 Task: Look for space in Samal, Philippines from 22nd June, 2023 to 30th June, 2023 for 2 adults in price range Rs.7000 to Rs.15000. Place can be entire place with 1 bedroom having 1 bed and 1 bathroom. Property type can be house, flat, guest house, hotel. Booking option can be shelf check-in. Required host language is English.
Action: Mouse moved to (426, 83)
Screenshot: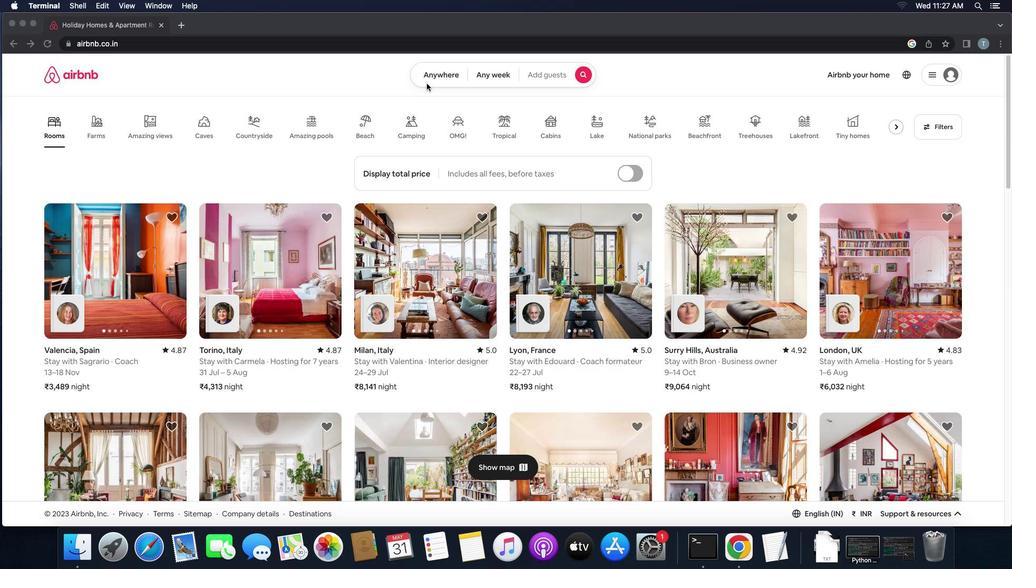 
Action: Mouse pressed left at (426, 83)
Screenshot: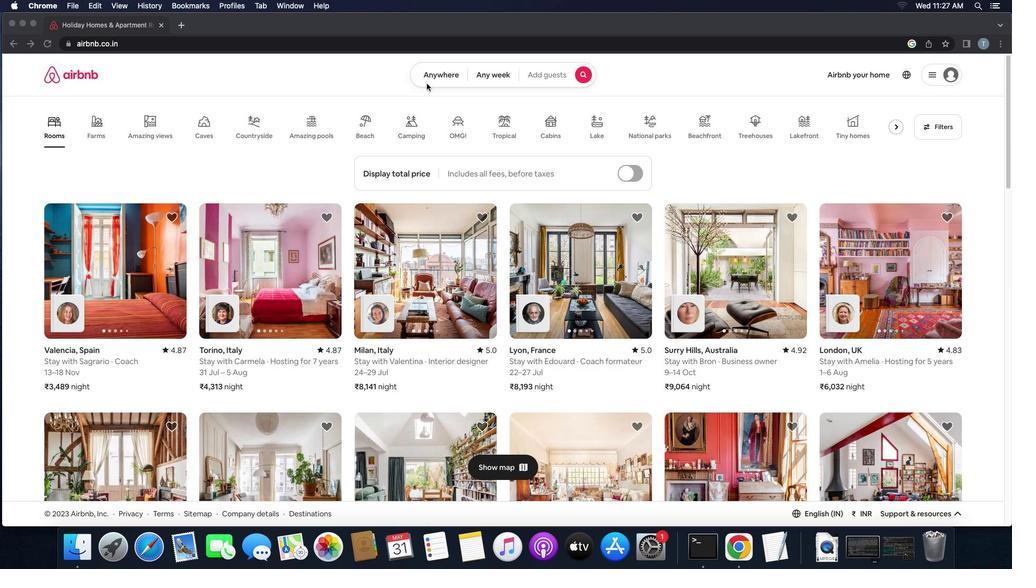 
Action: Mouse pressed left at (426, 83)
Screenshot: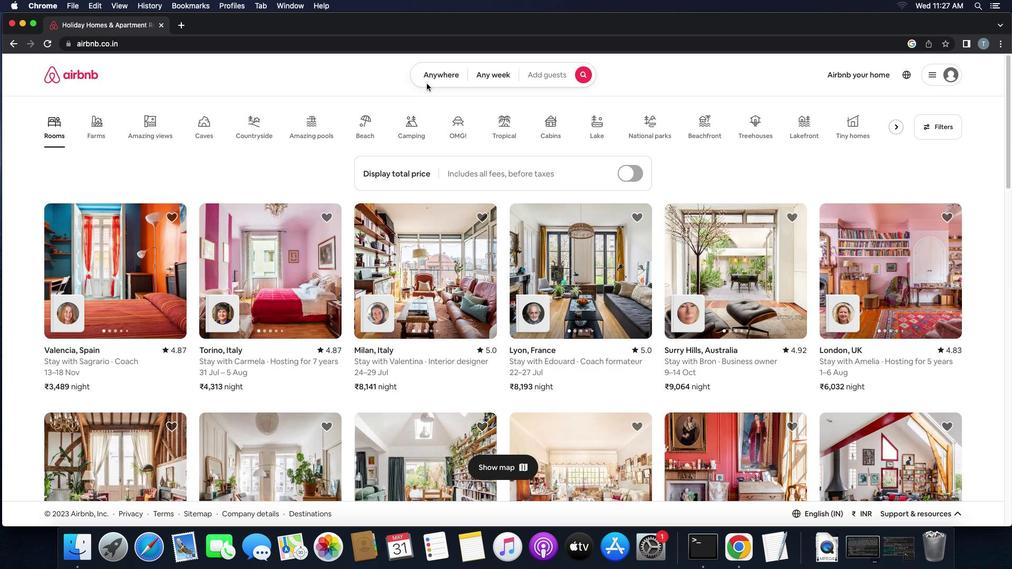 
Action: Mouse moved to (365, 122)
Screenshot: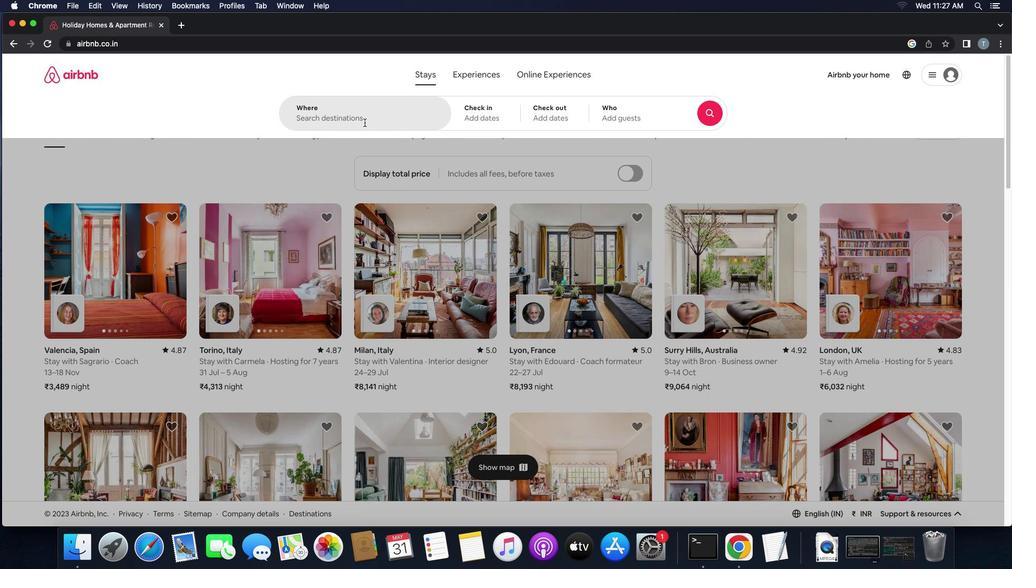 
Action: Mouse pressed left at (365, 122)
Screenshot: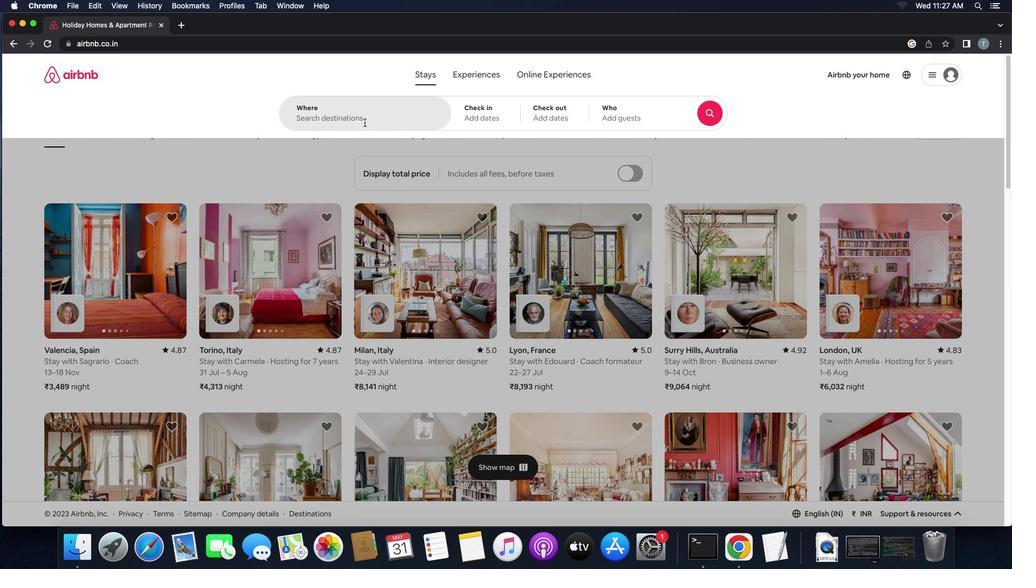 
Action: Key pressed Key.shift's''a''m''a''l'','Key.space'p''h''i''l''i''p''p''i''n''e''s'Key.enter
Screenshot: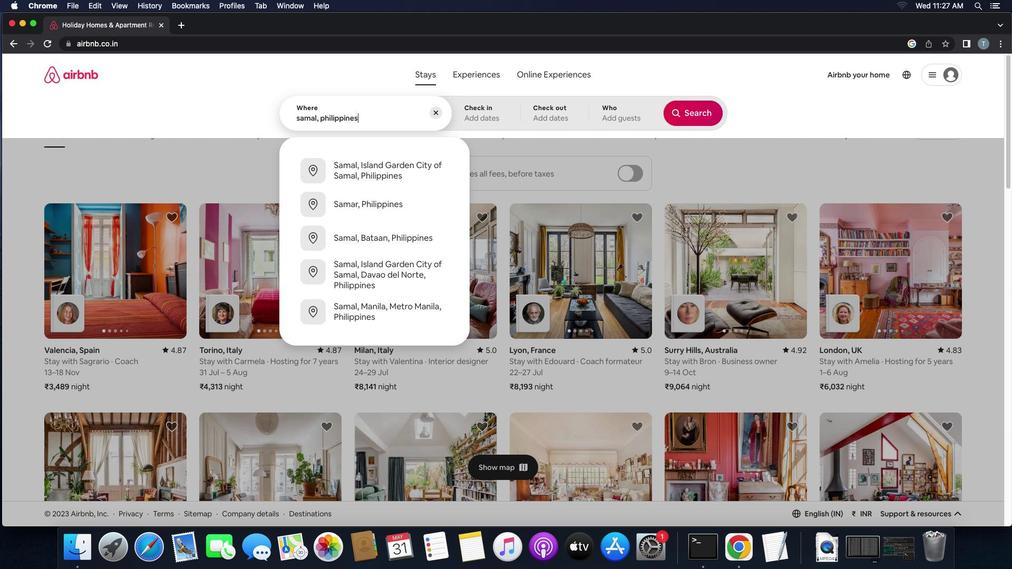 
Action: Mouse moved to (624, 319)
Screenshot: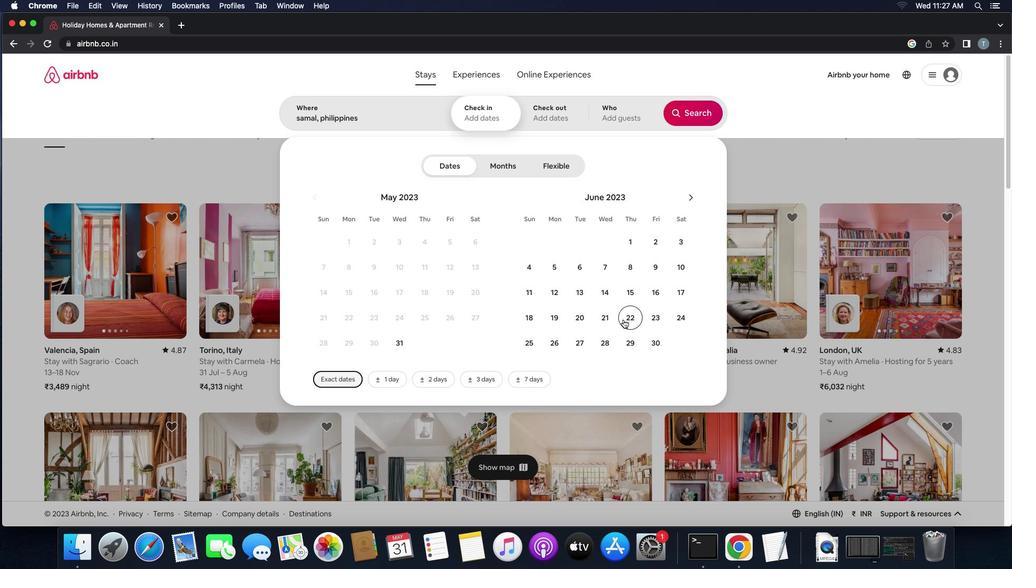 
Action: Mouse pressed left at (624, 319)
Screenshot: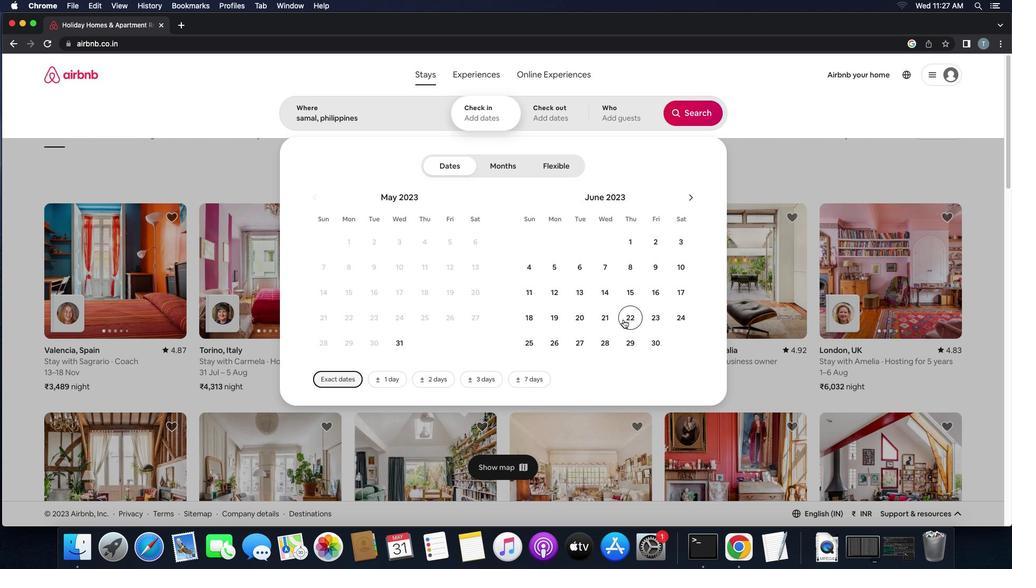 
Action: Mouse moved to (659, 346)
Screenshot: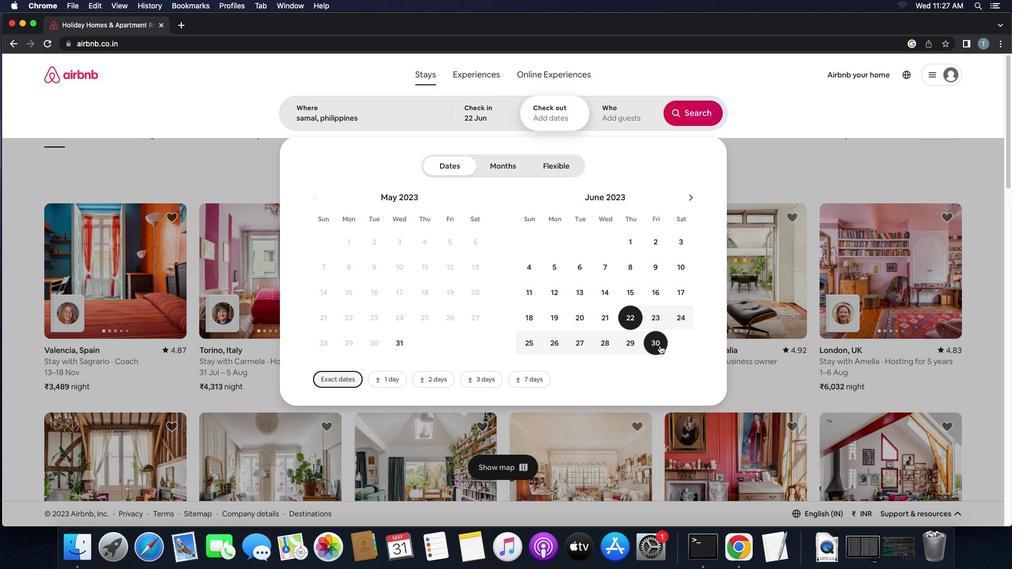 
Action: Mouse pressed left at (659, 346)
Screenshot: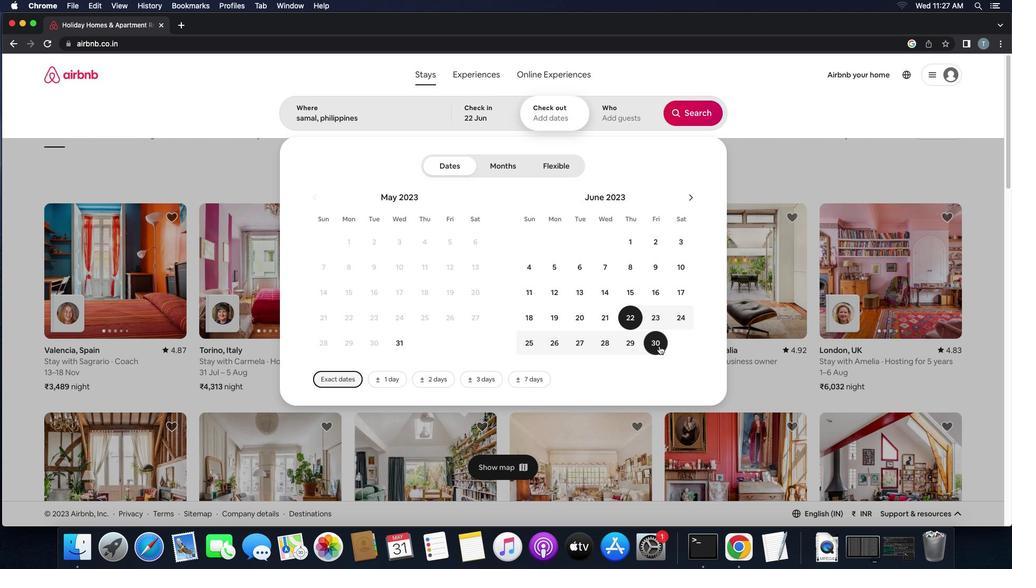 
Action: Mouse moved to (609, 104)
Screenshot: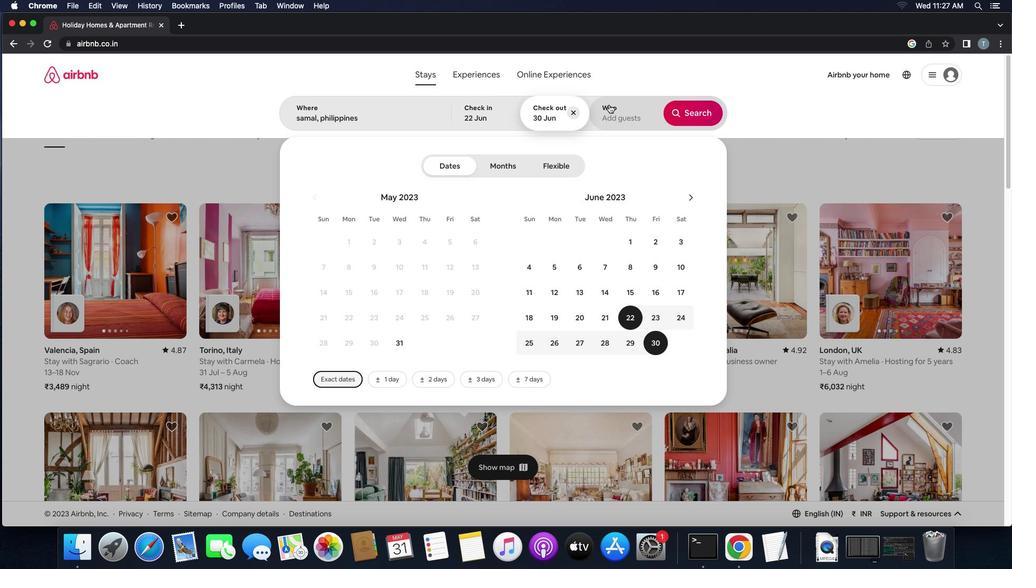 
Action: Mouse pressed left at (609, 104)
Screenshot: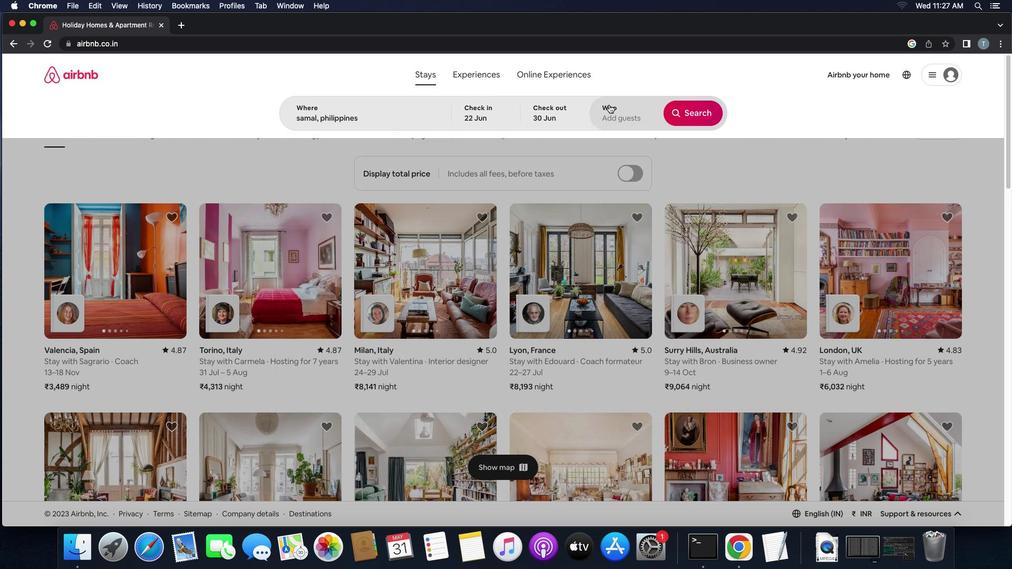 
Action: Mouse moved to (699, 174)
Screenshot: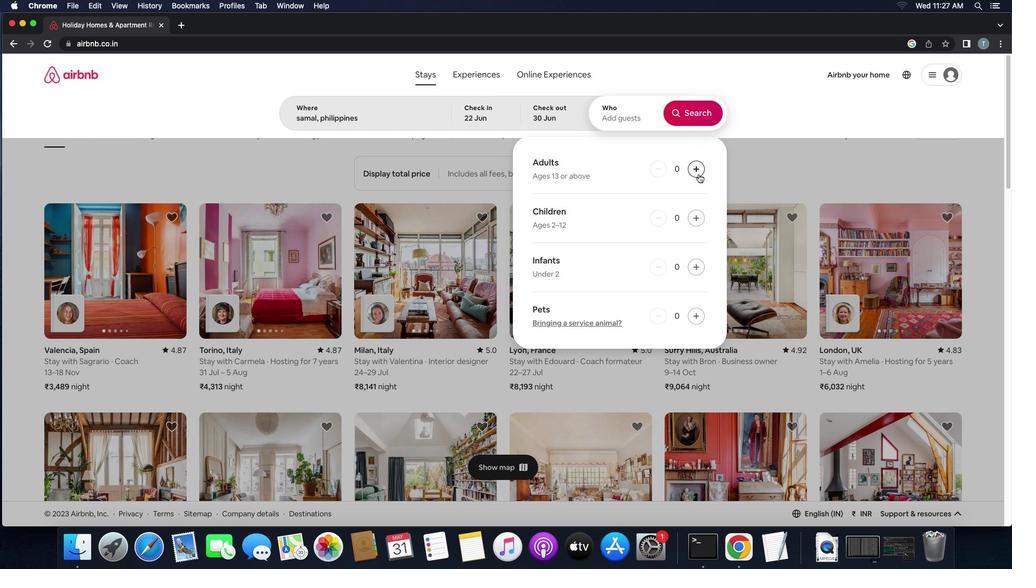
Action: Mouse pressed left at (699, 174)
Screenshot: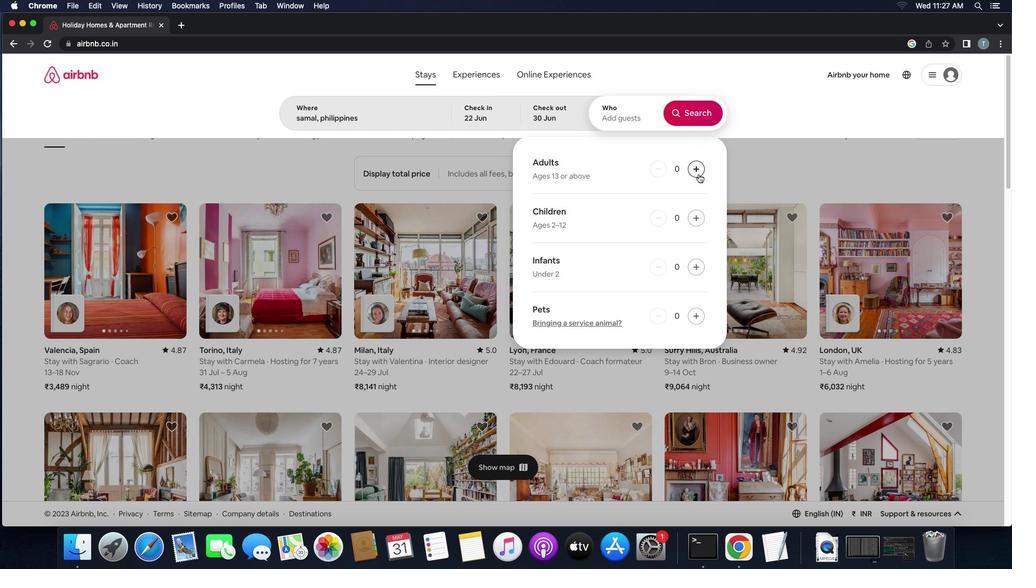 
Action: Mouse pressed left at (699, 174)
Screenshot: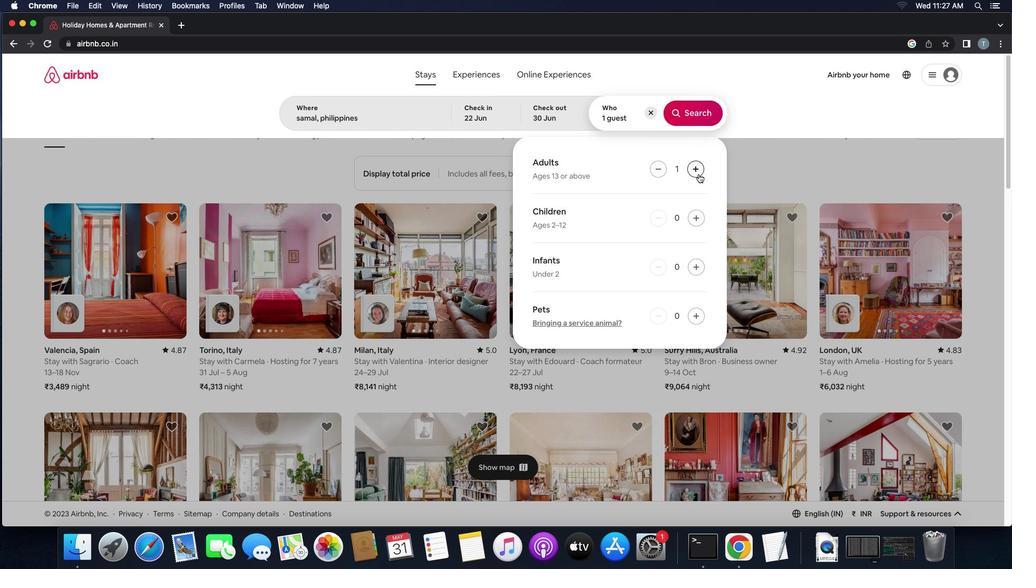 
Action: Mouse moved to (702, 122)
Screenshot: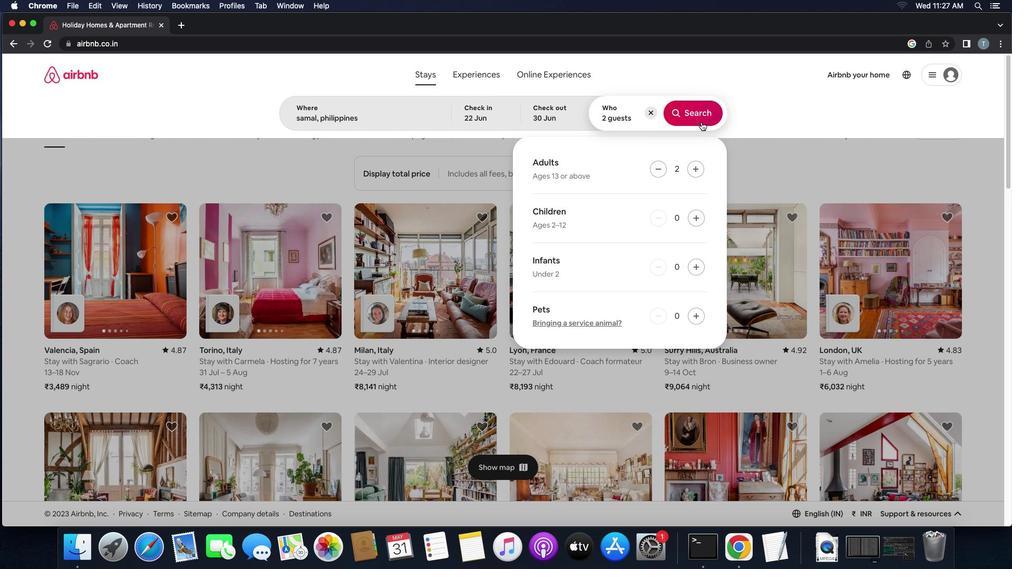 
Action: Mouse pressed left at (702, 122)
Screenshot: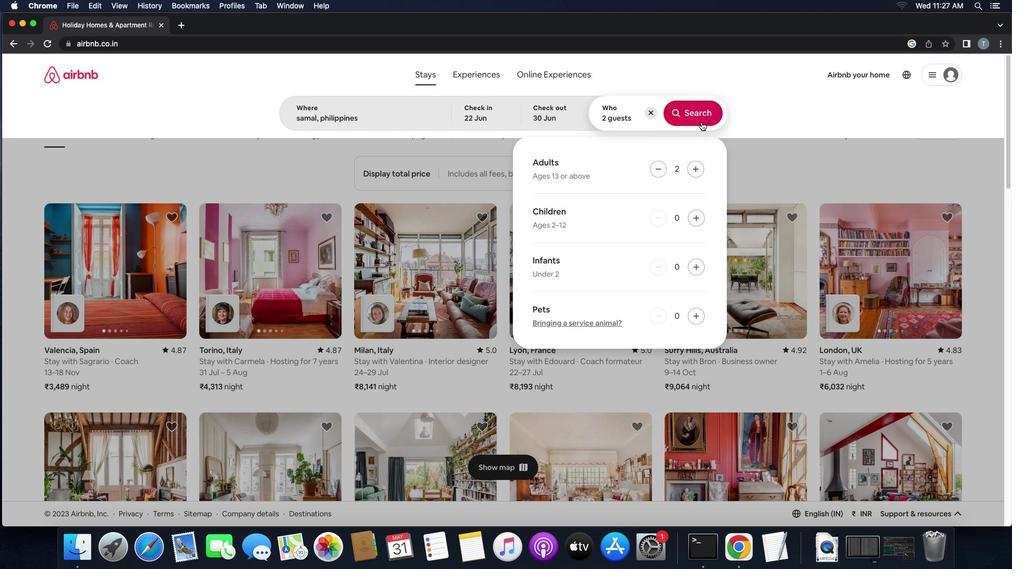 
Action: Mouse moved to (956, 124)
Screenshot: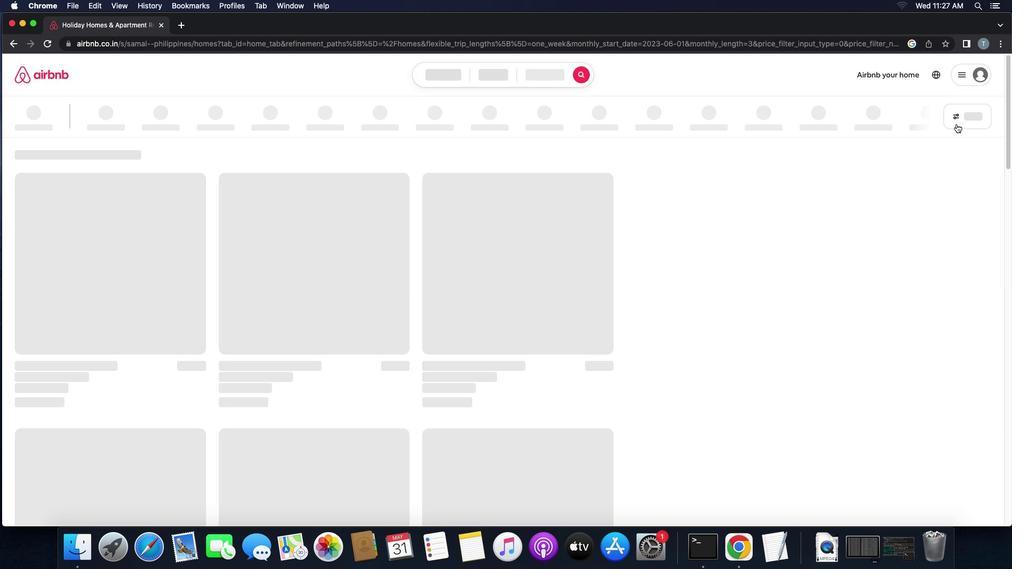 
Action: Mouse pressed left at (956, 124)
Screenshot: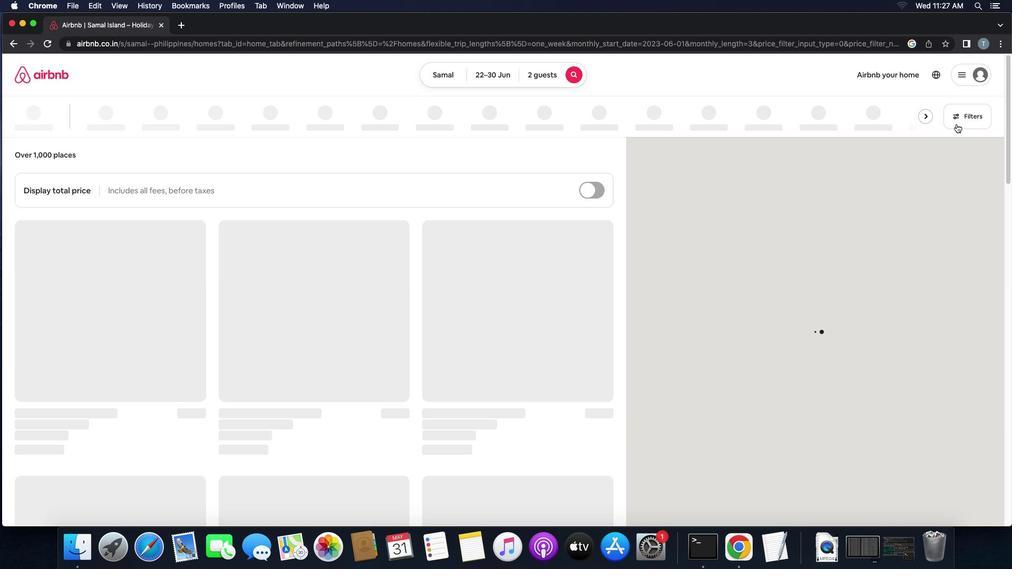 
Action: Mouse moved to (420, 252)
Screenshot: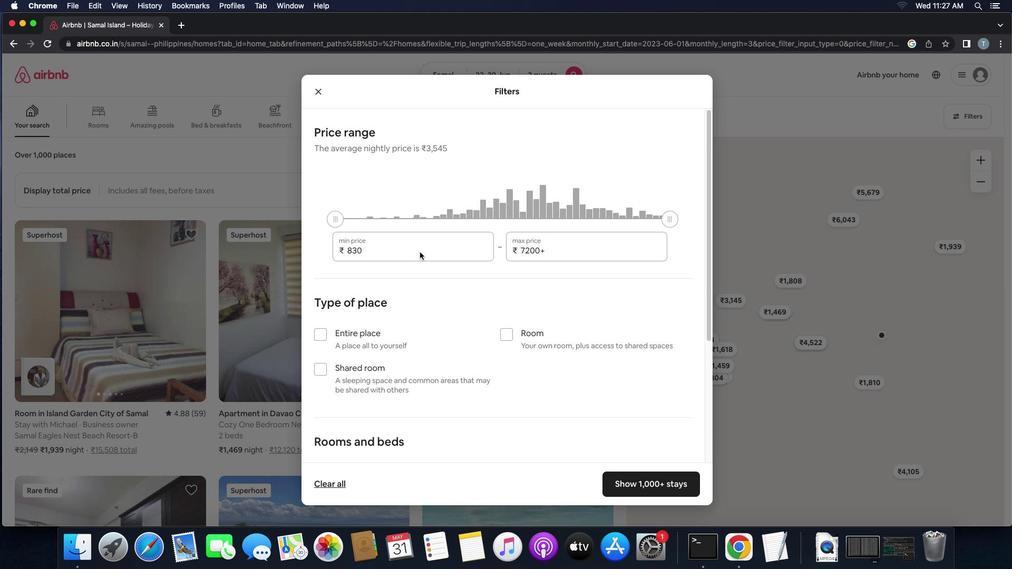 
Action: Mouse pressed left at (420, 252)
Screenshot: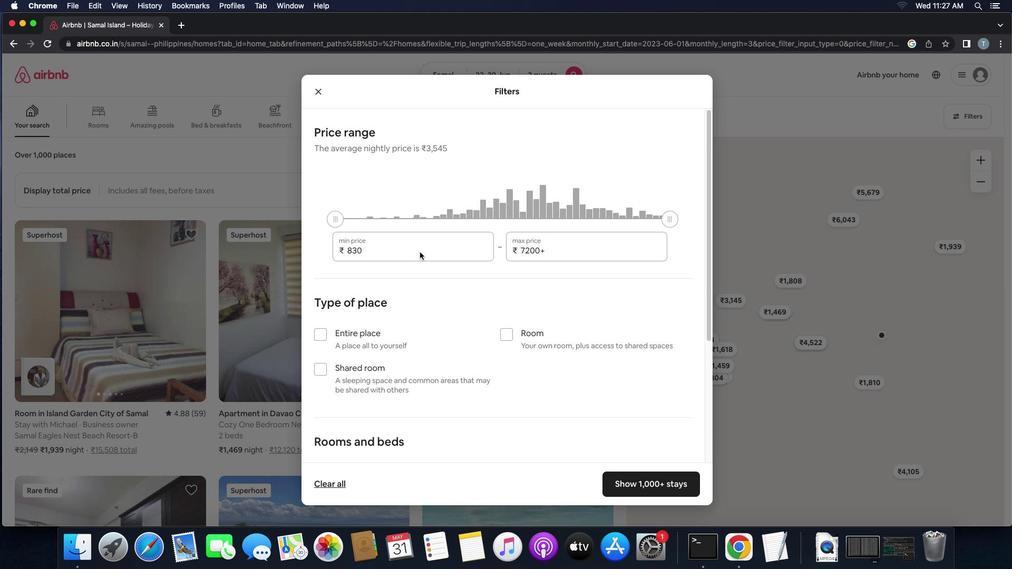 
Action: Mouse moved to (419, 252)
Screenshot: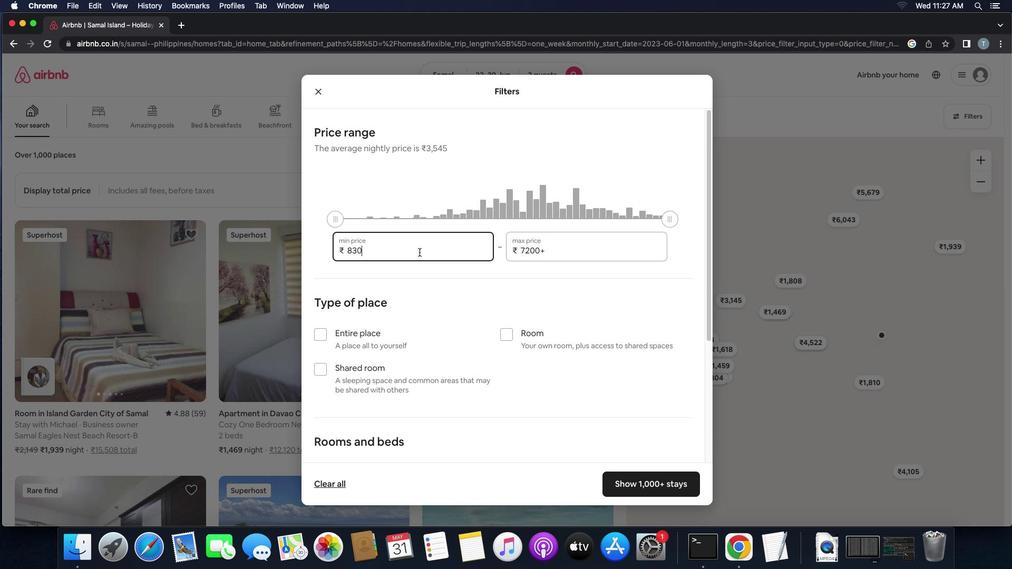 
Action: Key pressed Key.backspaceKey.backspaceKey.backspaceKey.backspace'7''0''0''0'
Screenshot: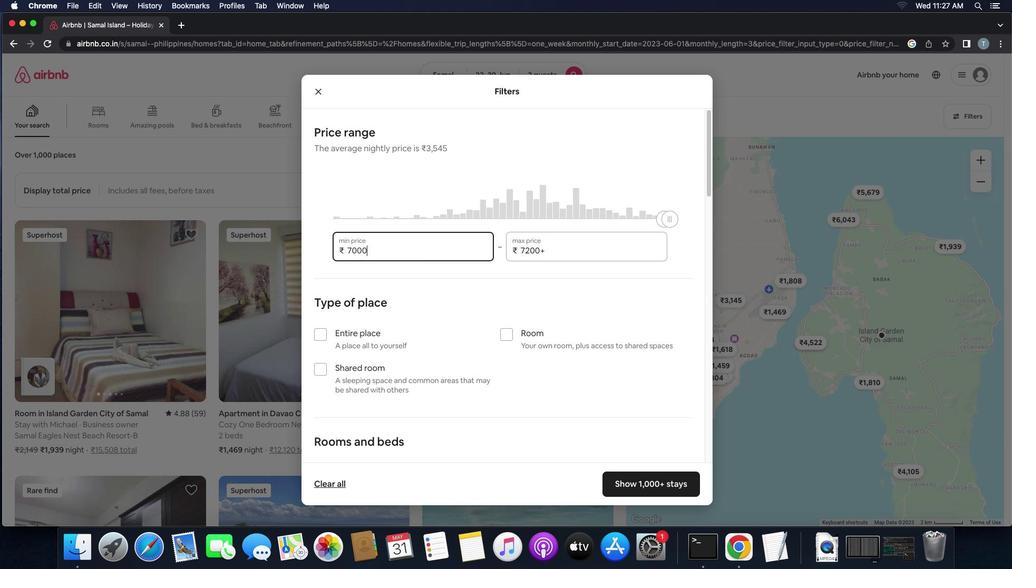 
Action: Mouse moved to (575, 250)
Screenshot: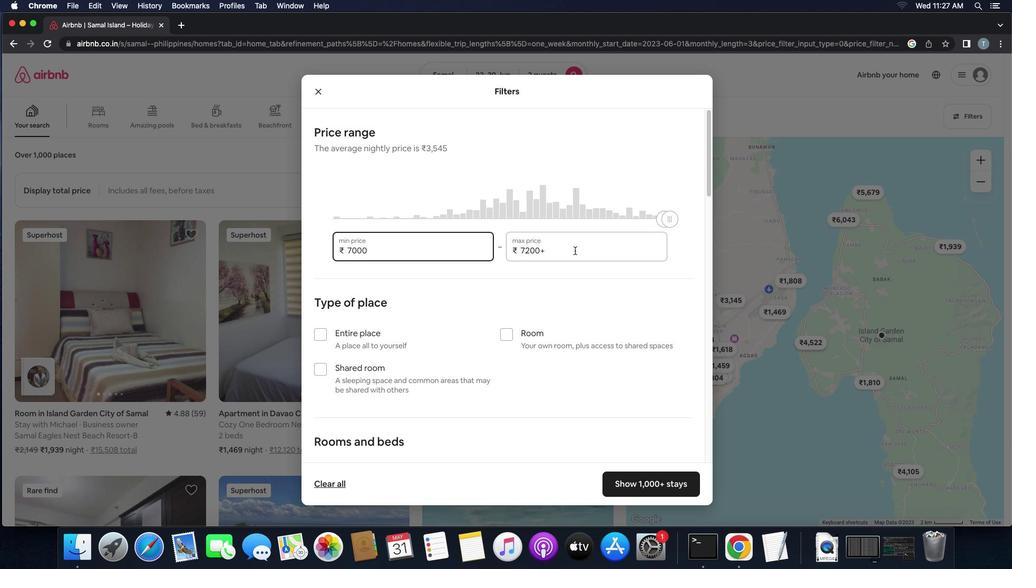
Action: Mouse pressed left at (575, 250)
Screenshot: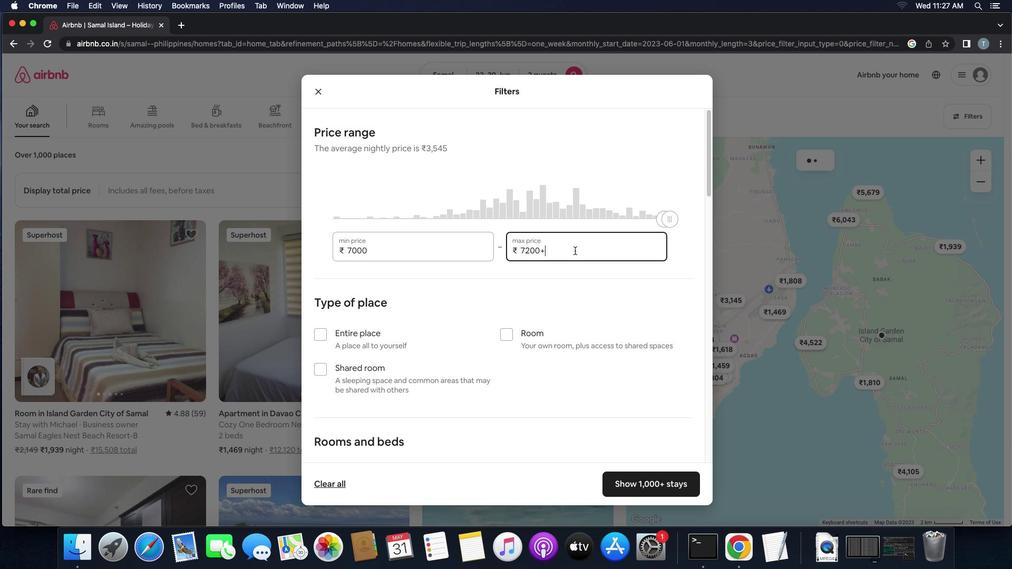 
Action: Key pressed Key.backspaceKey.backspaceKey.backspaceKey.backspaceKey.backspace'1''5''0''0''0'
Screenshot: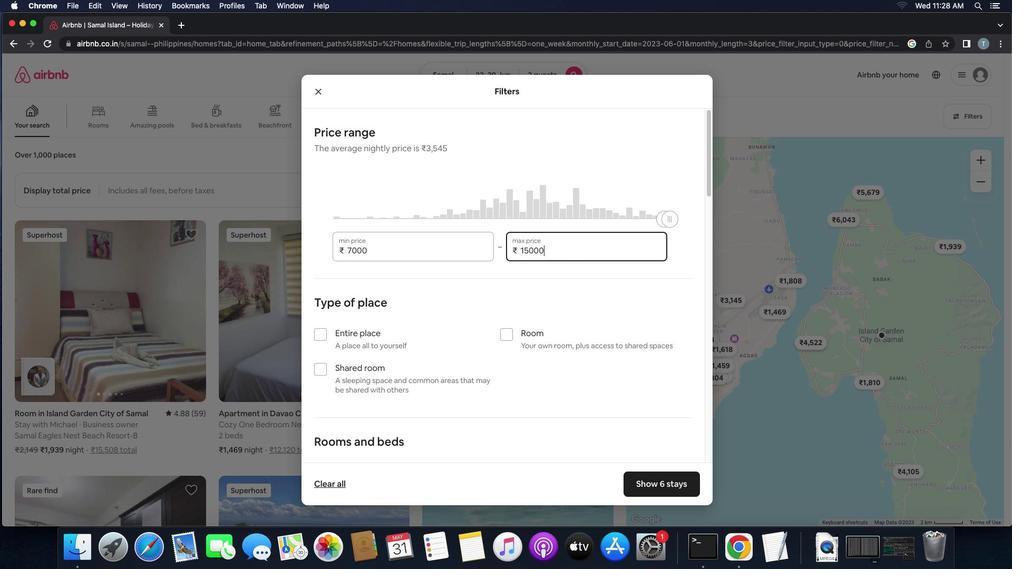 
Action: Mouse moved to (322, 334)
Screenshot: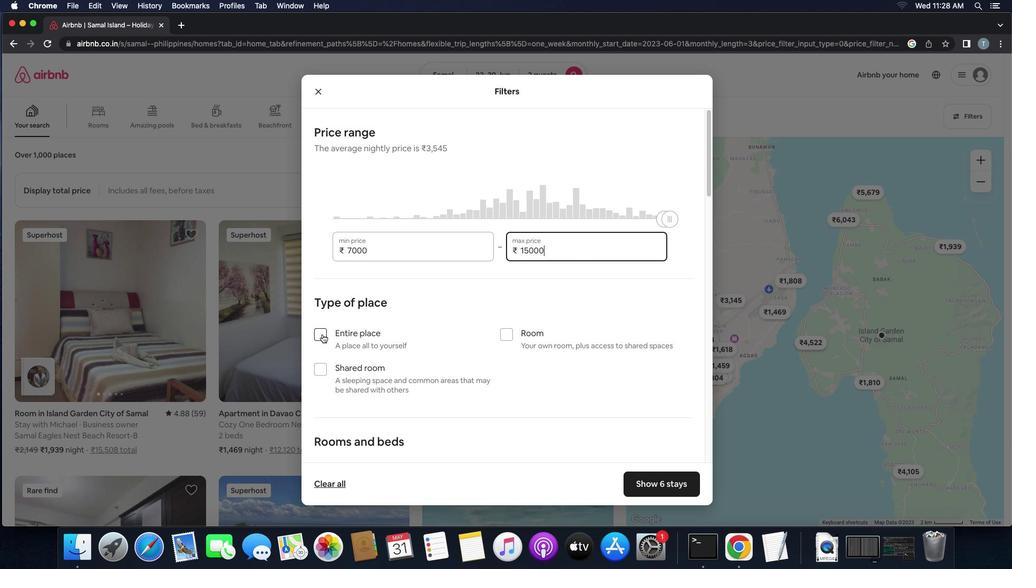 
Action: Mouse pressed left at (322, 334)
Screenshot: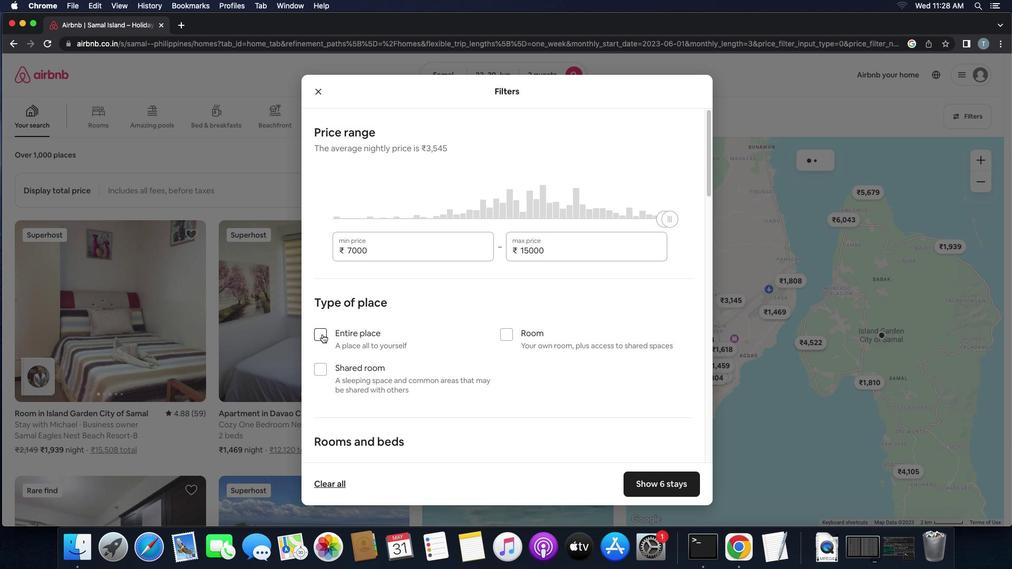 
Action: Mouse moved to (355, 374)
Screenshot: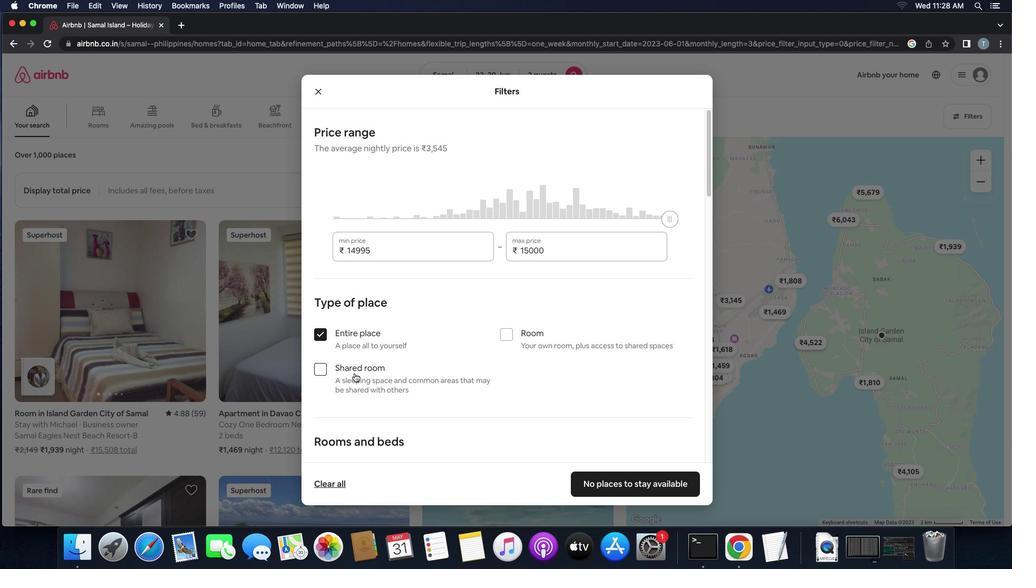 
Action: Mouse scrolled (355, 374) with delta (0, 0)
Screenshot: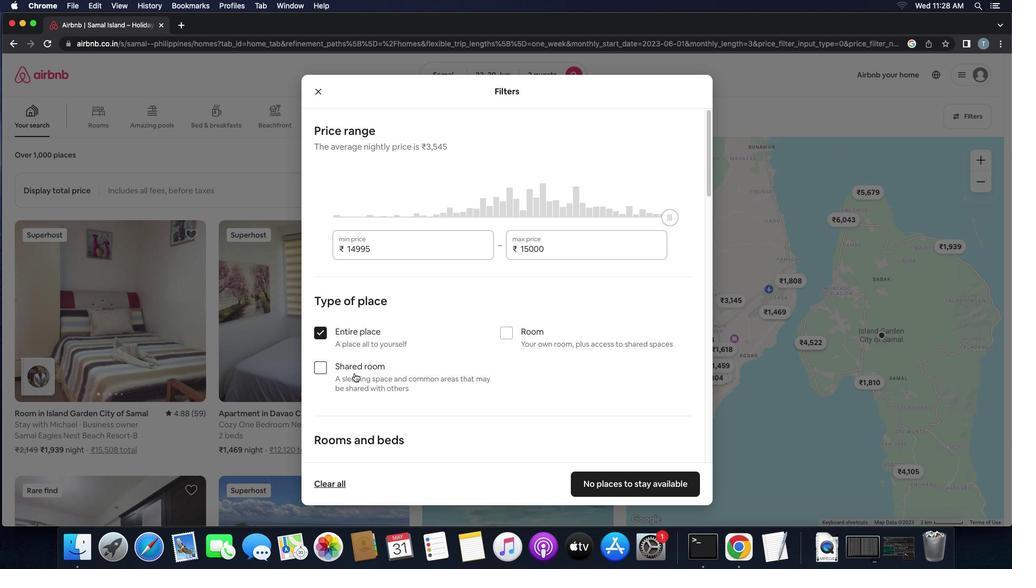 
Action: Mouse scrolled (355, 374) with delta (0, 0)
Screenshot: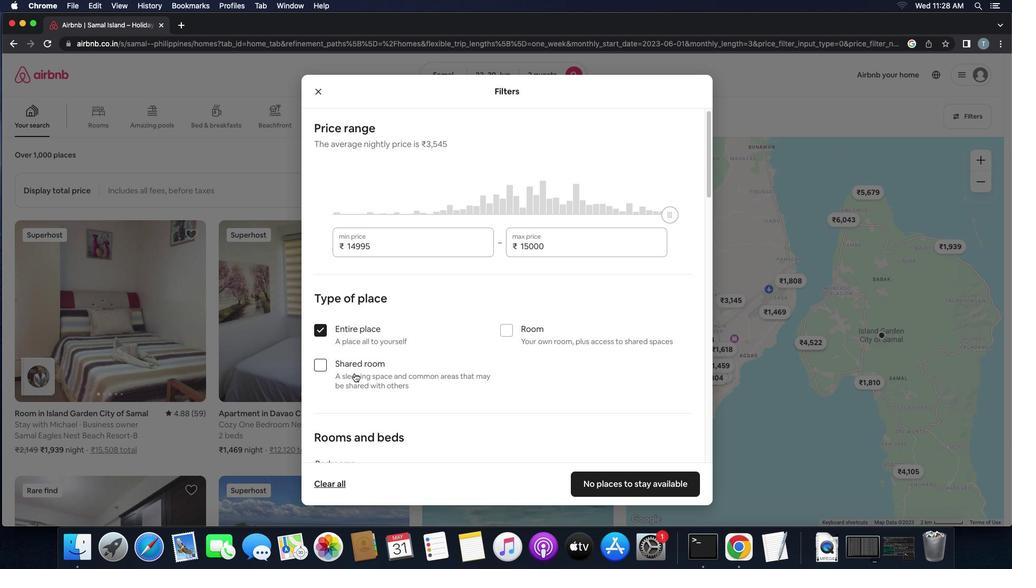 
Action: Mouse scrolled (355, 374) with delta (0, 0)
Screenshot: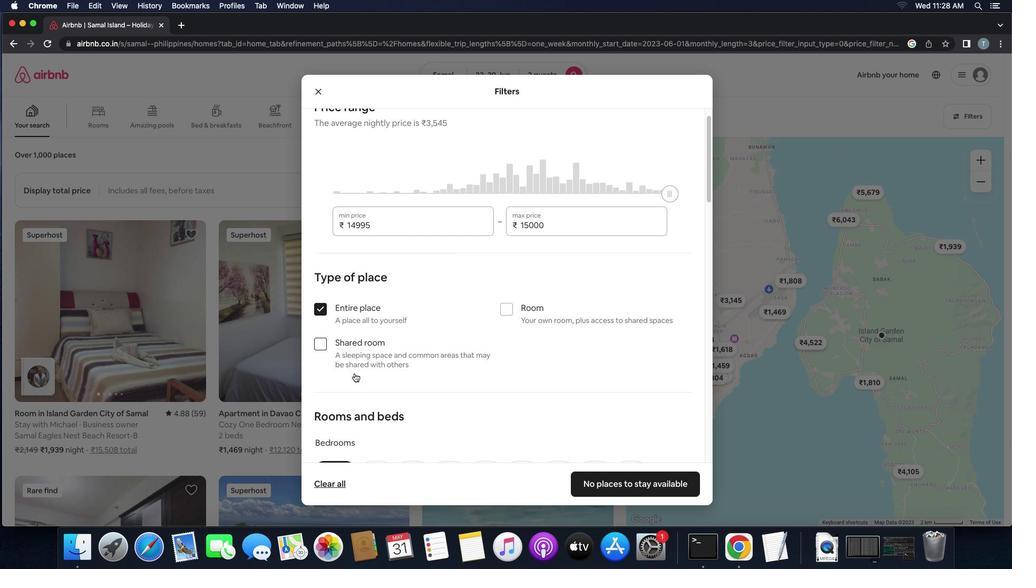 
Action: Mouse scrolled (355, 374) with delta (0, 0)
Screenshot: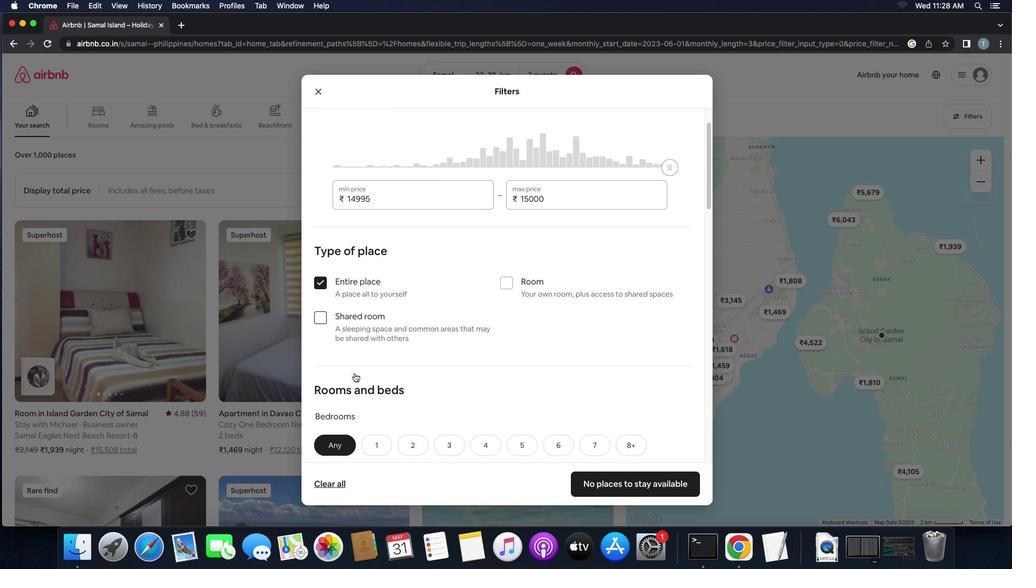 
Action: Mouse scrolled (355, 374) with delta (0, 0)
Screenshot: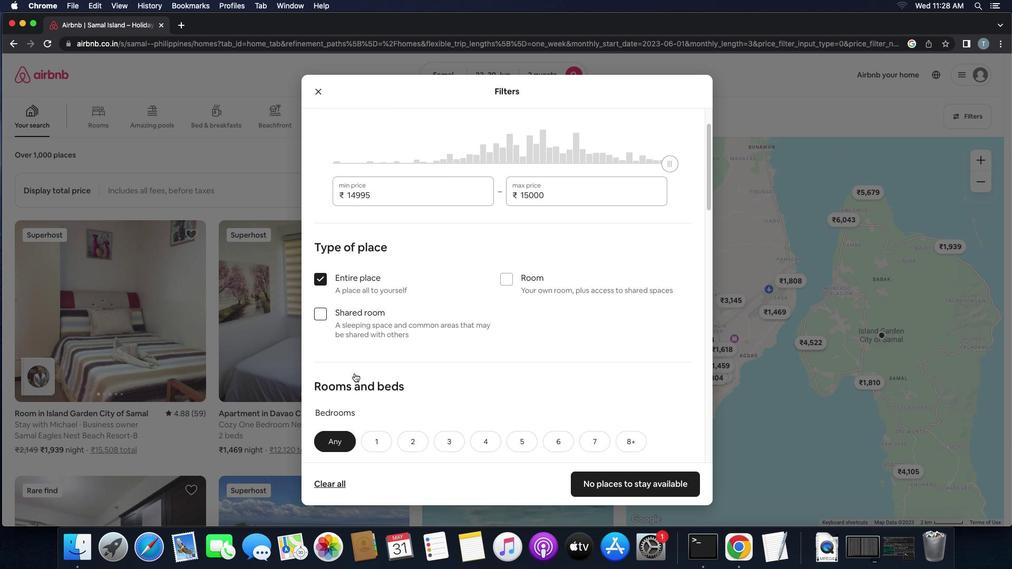 
Action: Mouse scrolled (355, 374) with delta (0, -1)
Screenshot: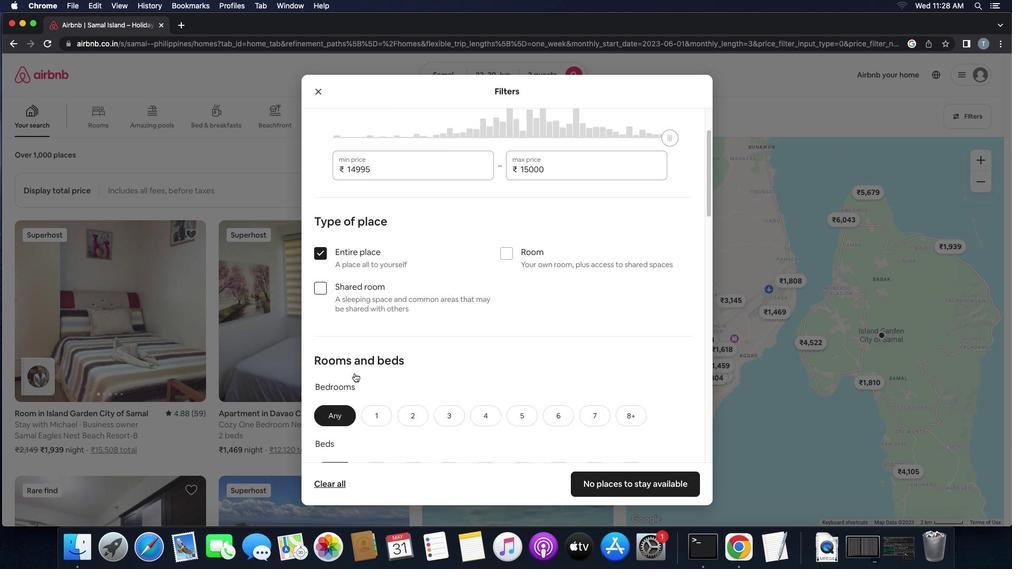 
Action: Mouse scrolled (355, 374) with delta (0, 0)
Screenshot: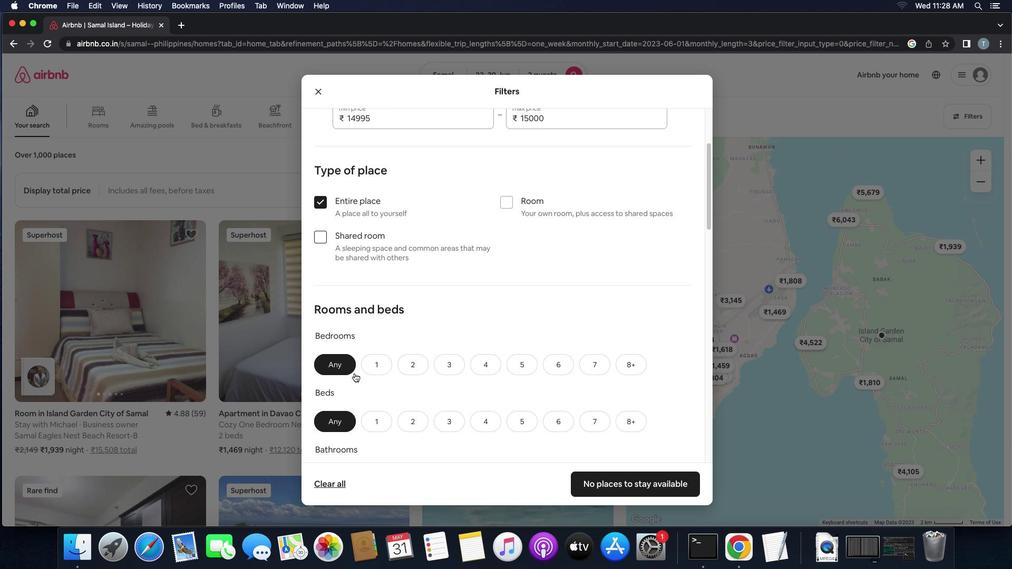 
Action: Mouse scrolled (355, 374) with delta (0, 0)
Screenshot: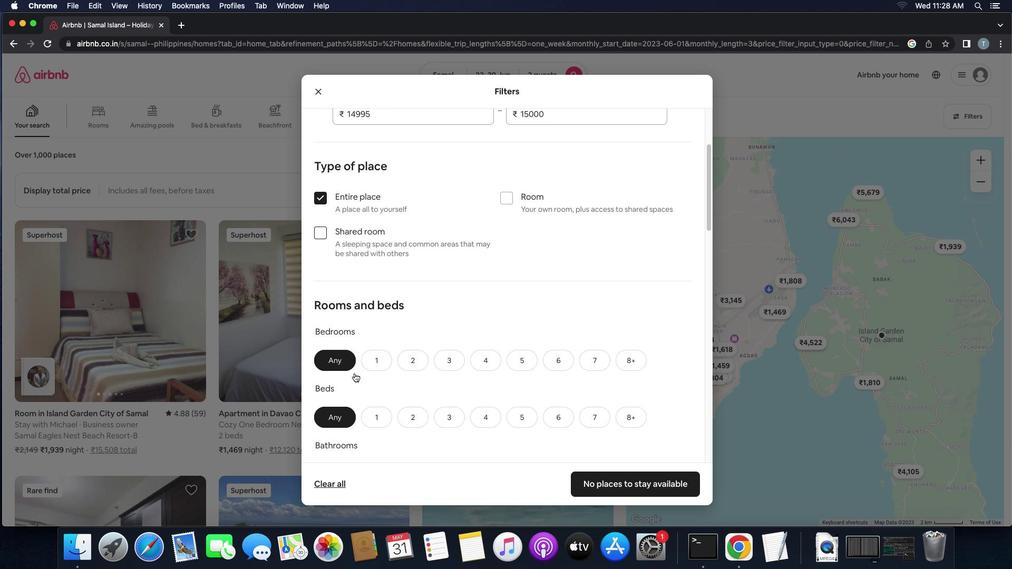 
Action: Mouse scrolled (355, 374) with delta (0, -1)
Screenshot: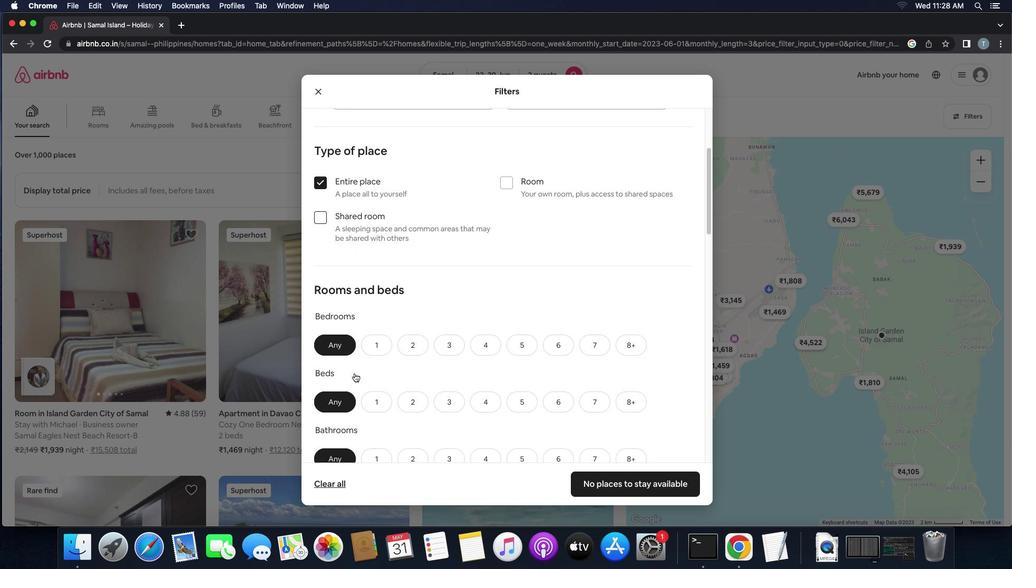 
Action: Mouse scrolled (355, 374) with delta (0, 0)
Screenshot: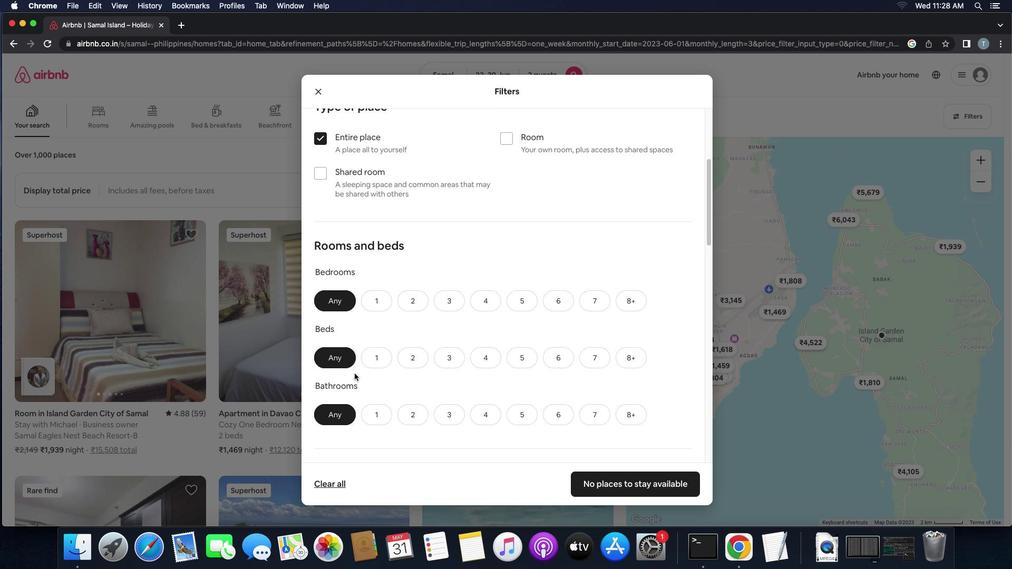 
Action: Mouse scrolled (355, 374) with delta (0, 0)
Screenshot: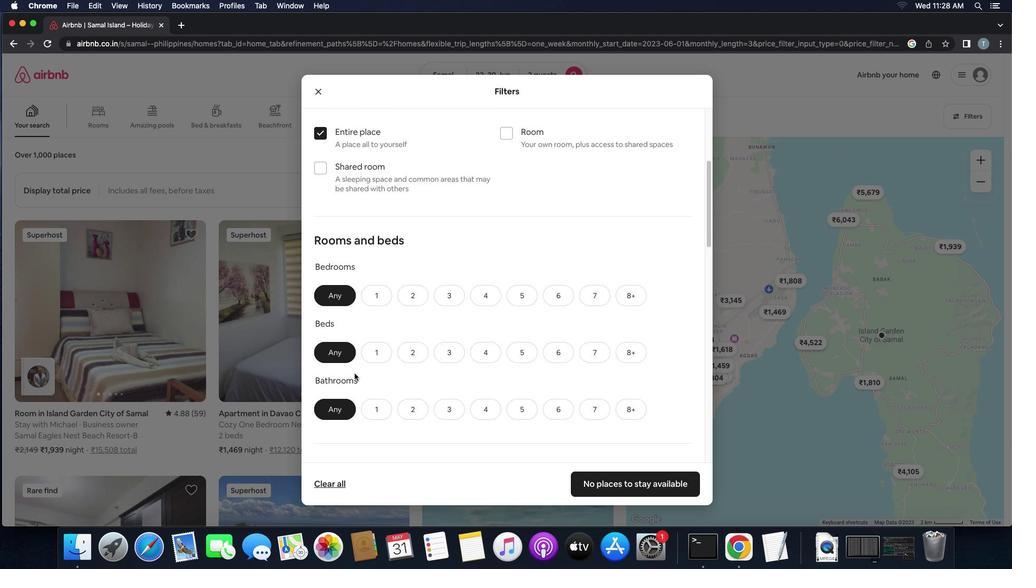
Action: Mouse scrolled (355, 374) with delta (0, -1)
Screenshot: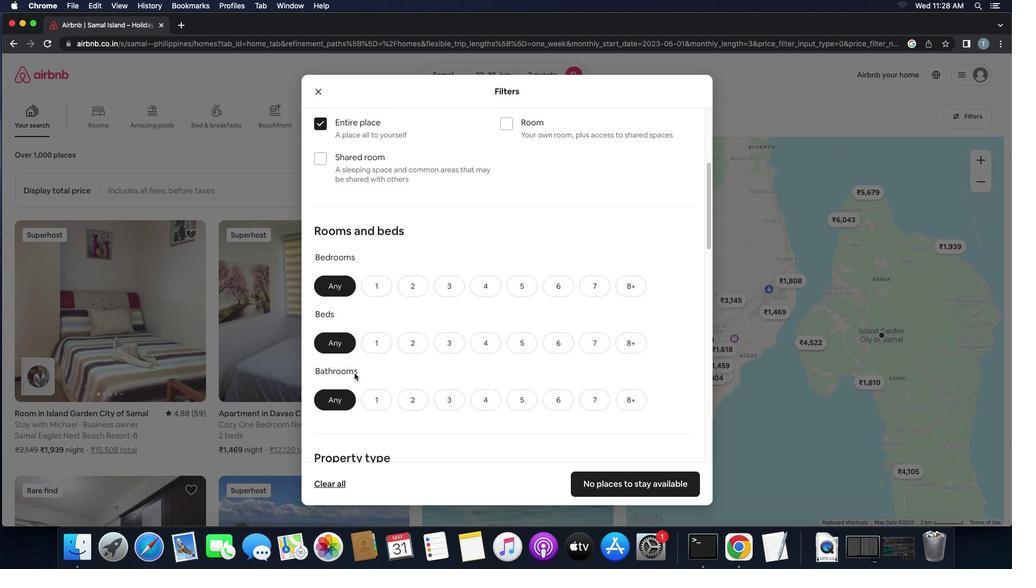 
Action: Mouse moved to (378, 232)
Screenshot: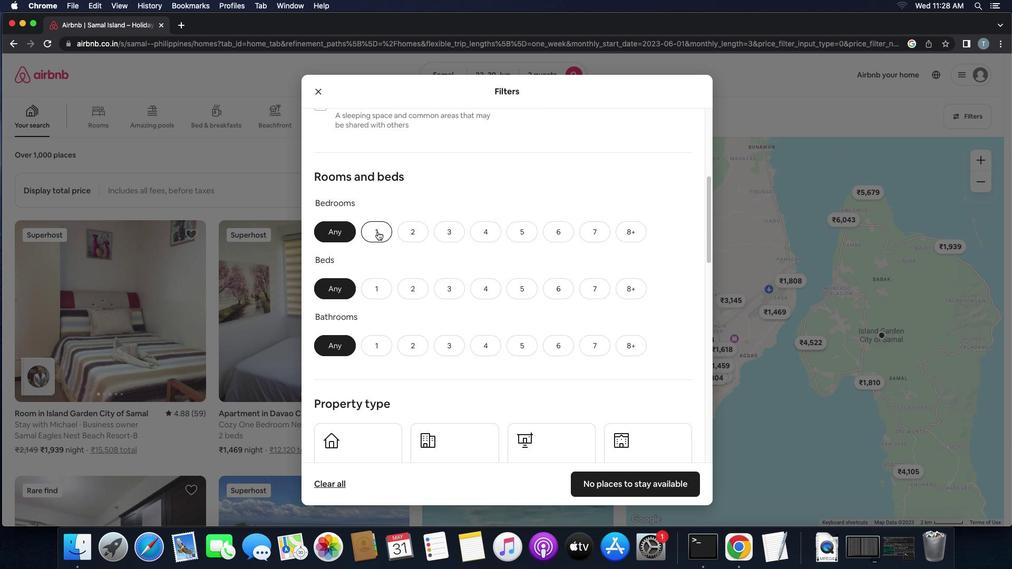 
Action: Mouse pressed left at (378, 232)
Screenshot: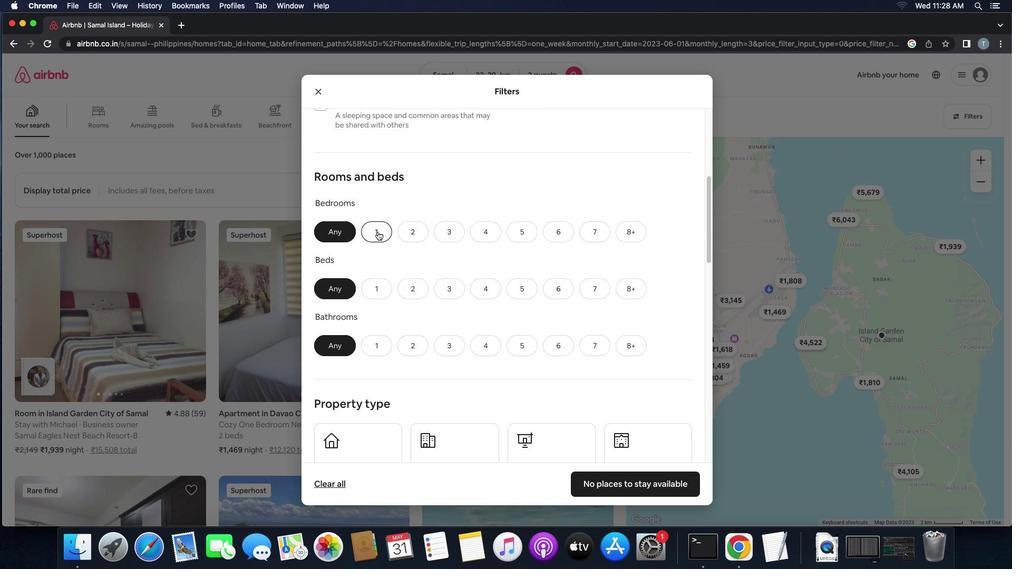 
Action: Mouse moved to (376, 297)
Screenshot: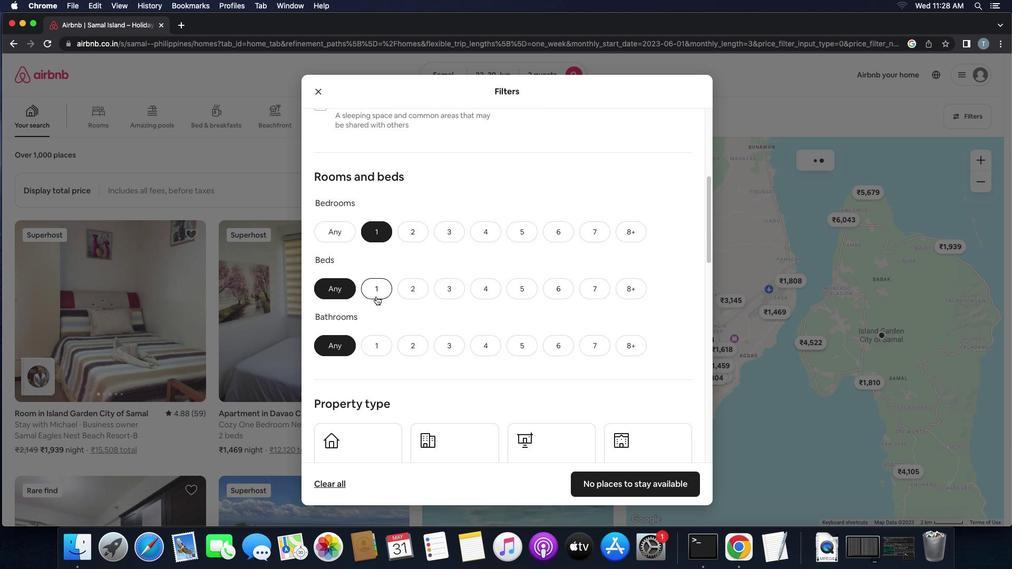 
Action: Mouse pressed left at (376, 297)
Screenshot: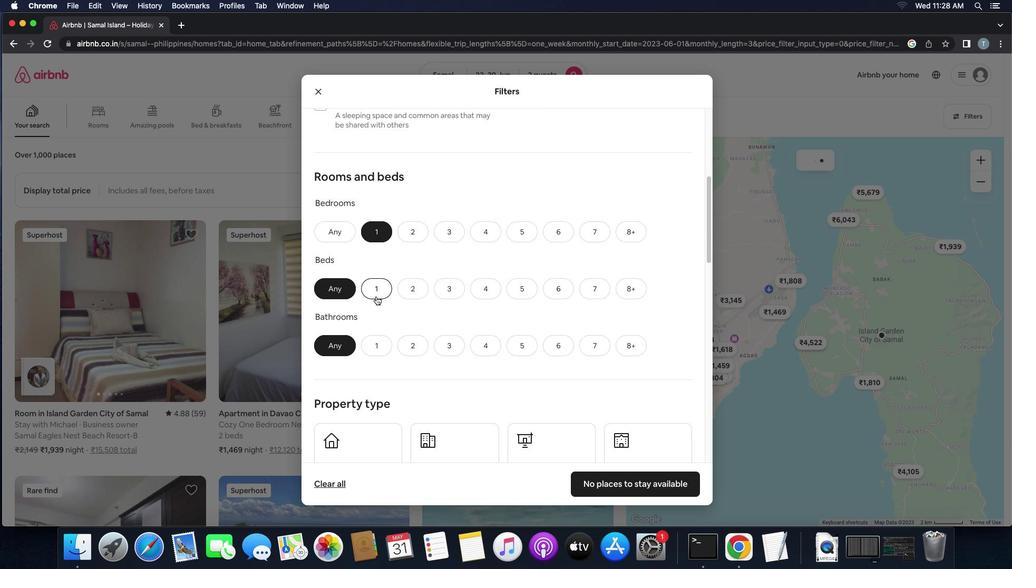 
Action: Mouse moved to (409, 343)
Screenshot: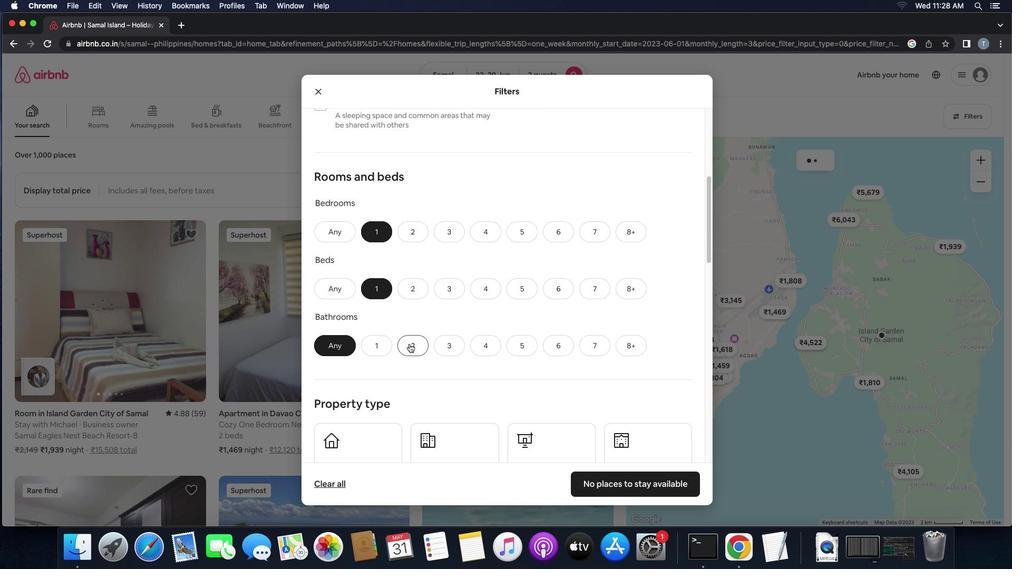 
Action: Mouse scrolled (409, 343) with delta (0, 0)
Screenshot: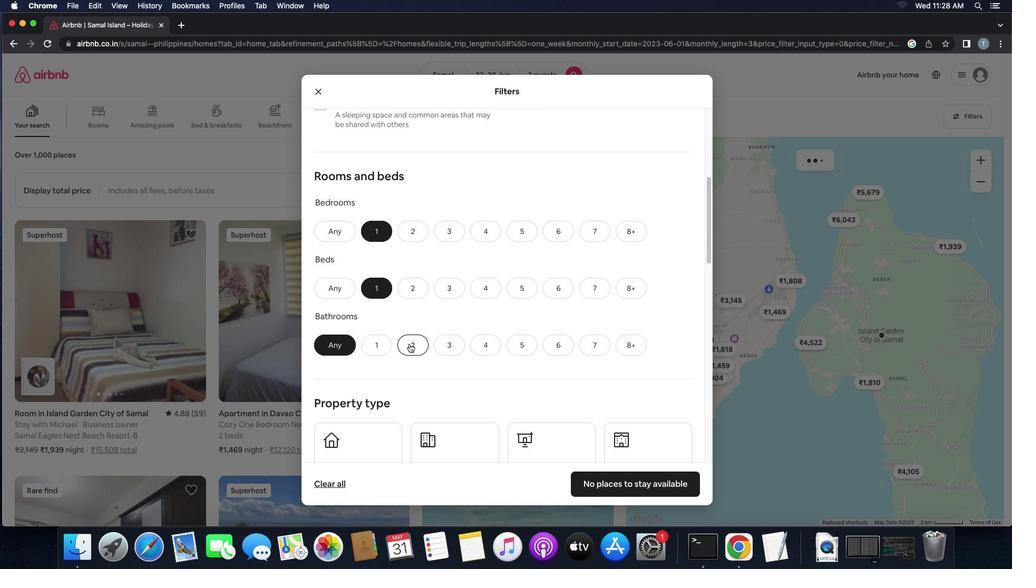
Action: Mouse scrolled (409, 343) with delta (0, 0)
Screenshot: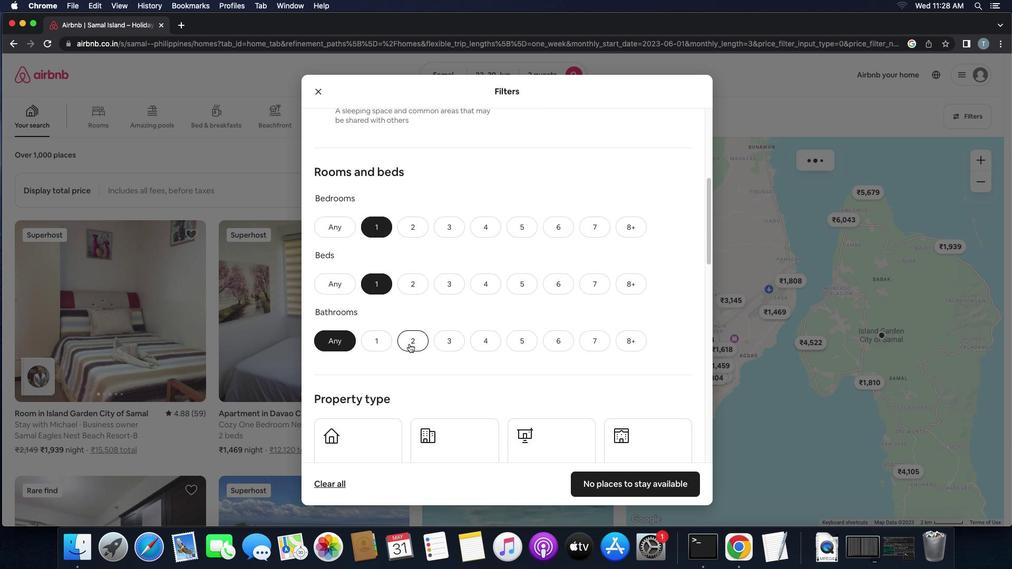 
Action: Mouse scrolled (409, 343) with delta (0, -1)
Screenshot: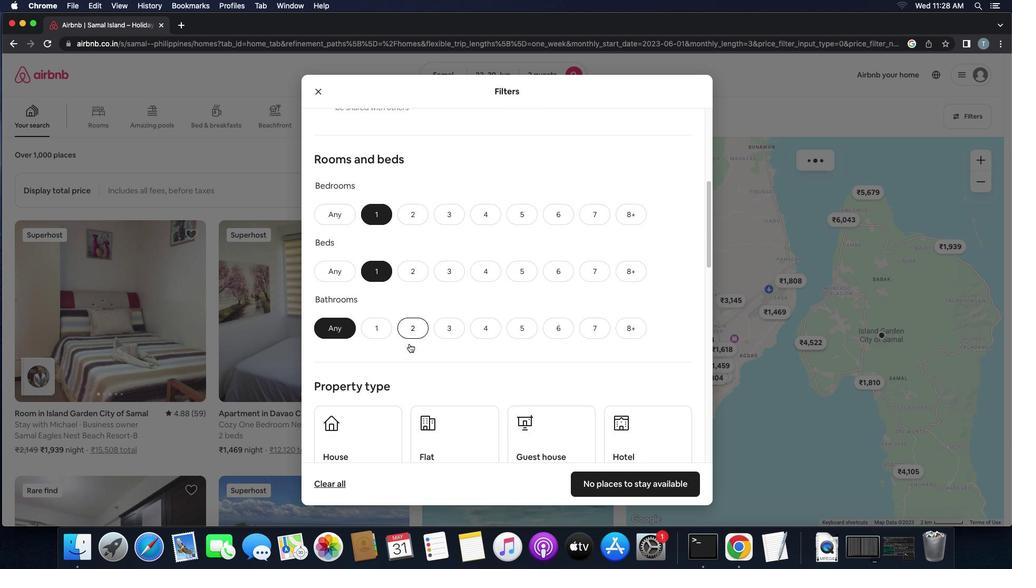 
Action: Mouse moved to (373, 266)
Screenshot: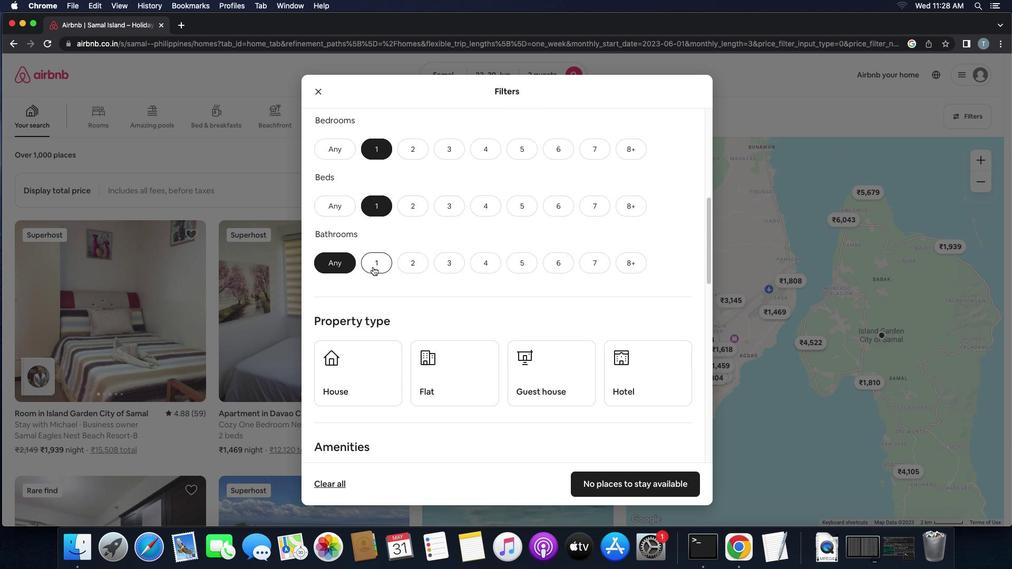 
Action: Mouse pressed left at (373, 266)
Screenshot: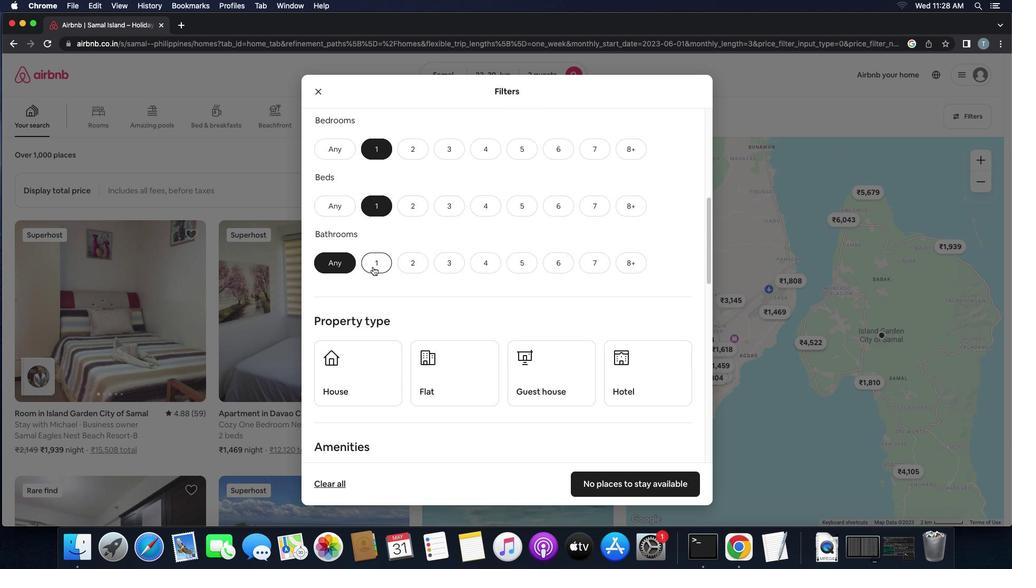 
Action: Mouse moved to (468, 334)
Screenshot: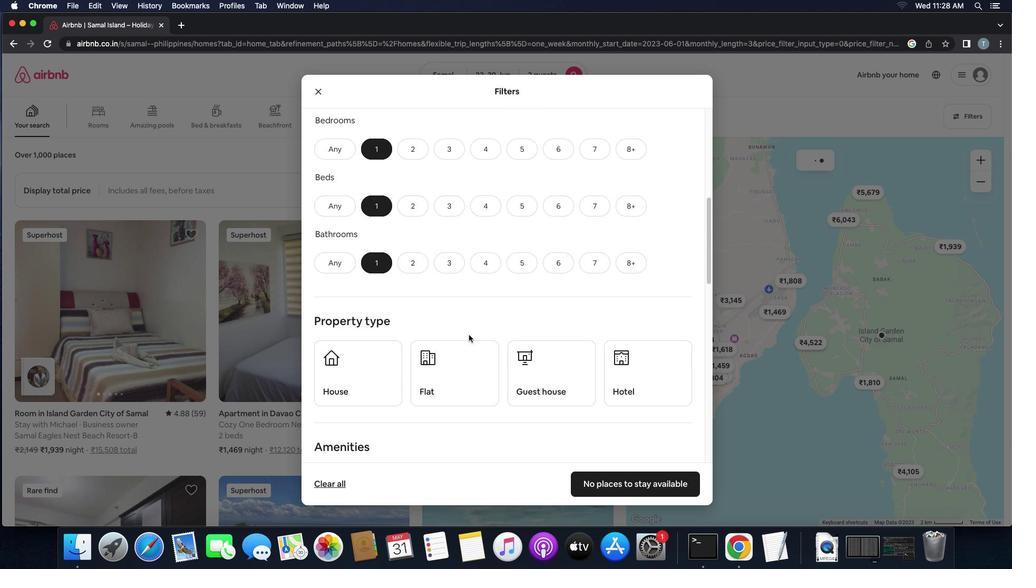 
Action: Mouse scrolled (468, 334) with delta (0, 0)
Screenshot: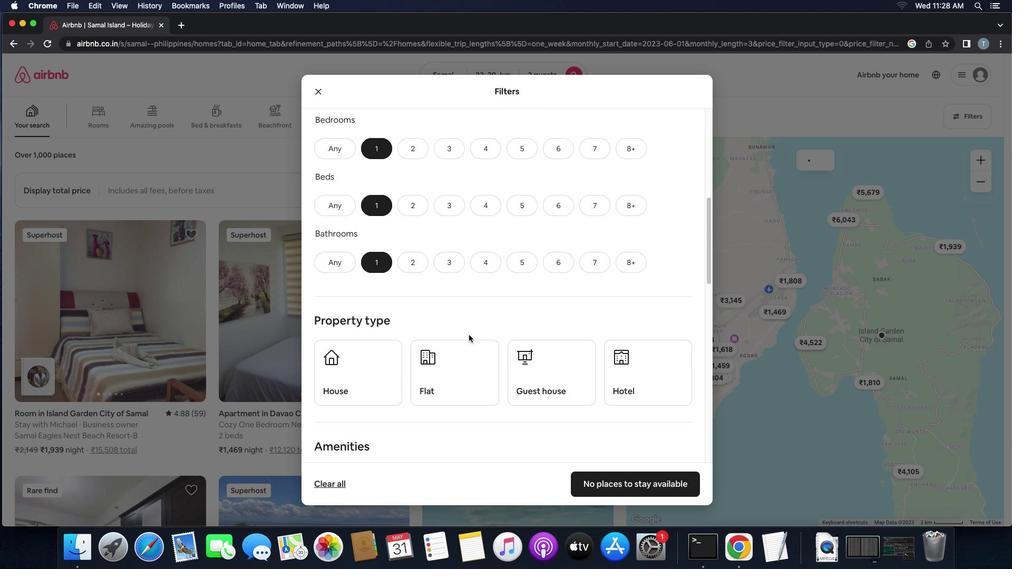 
Action: Mouse scrolled (468, 334) with delta (0, 0)
Screenshot: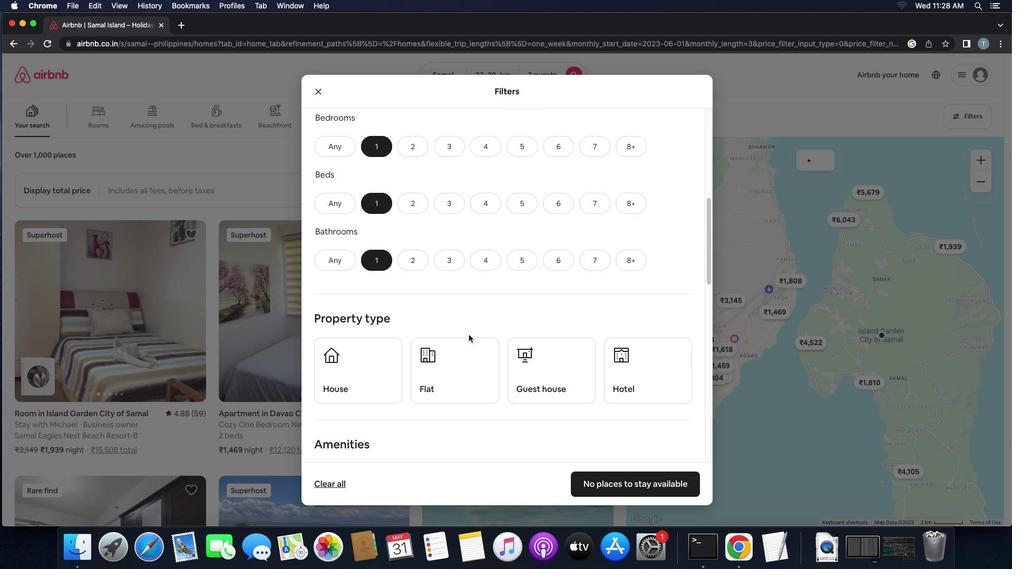 
Action: Mouse scrolled (468, 334) with delta (0, 0)
Screenshot: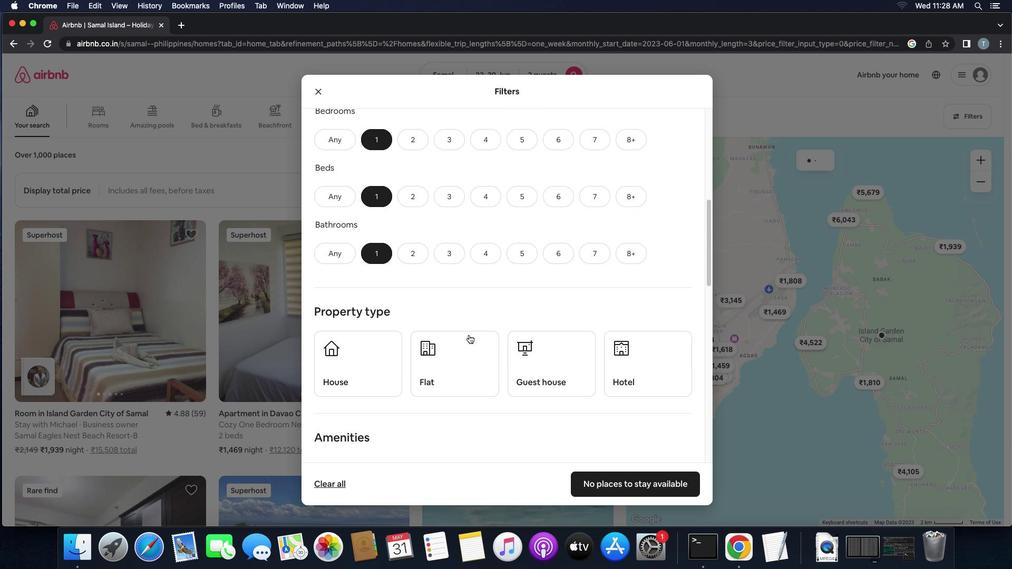 
Action: Mouse scrolled (468, 334) with delta (0, 0)
Screenshot: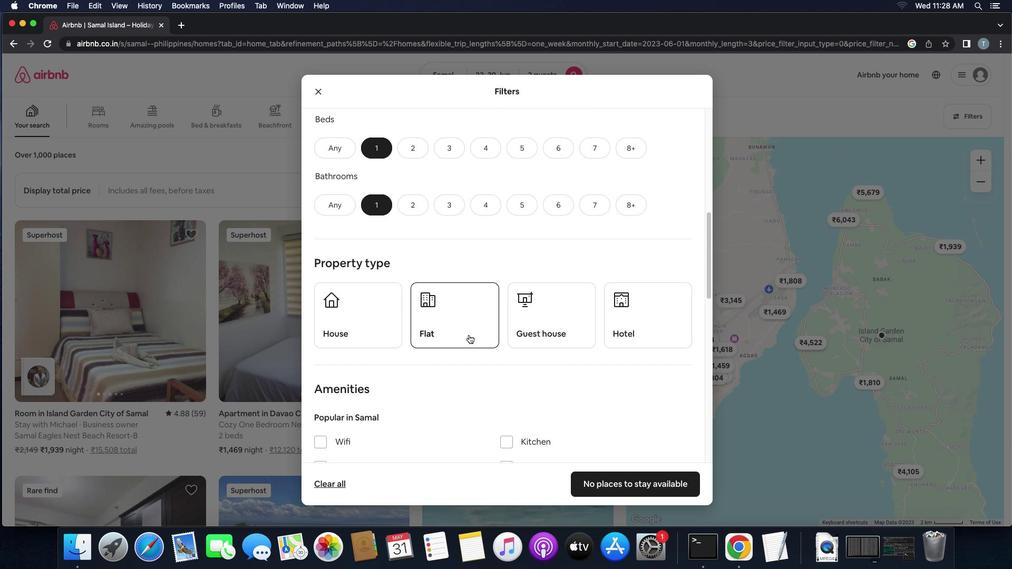 
Action: Mouse scrolled (468, 334) with delta (0, 0)
Screenshot: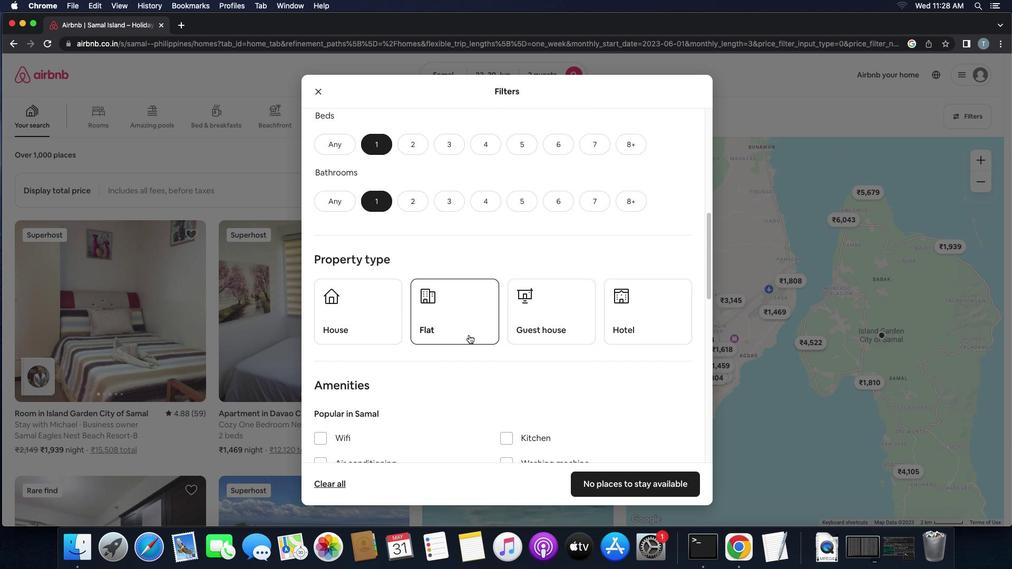 
Action: Mouse scrolled (468, 334) with delta (0, 0)
Screenshot: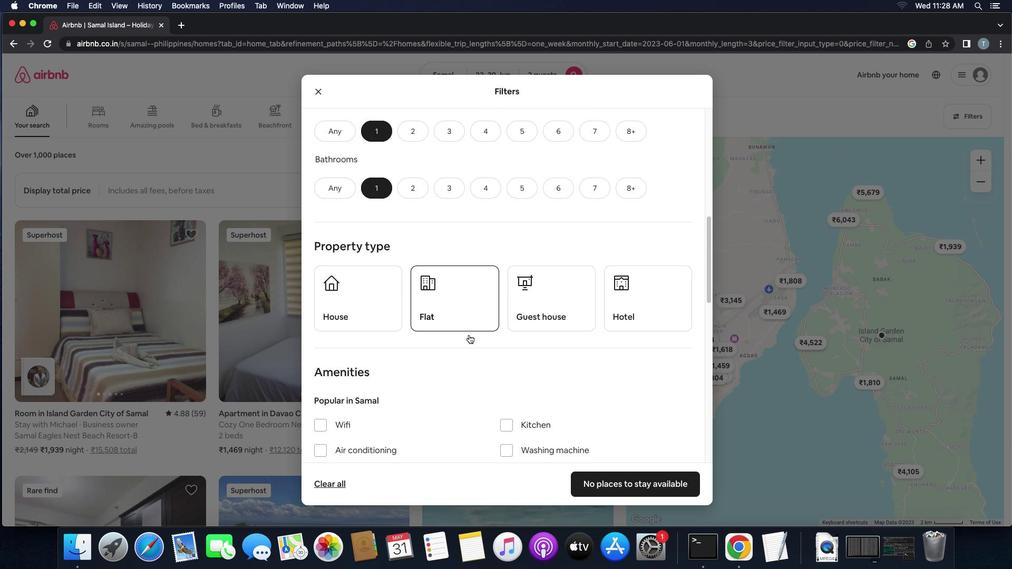 
Action: Mouse scrolled (468, 334) with delta (0, 0)
Screenshot: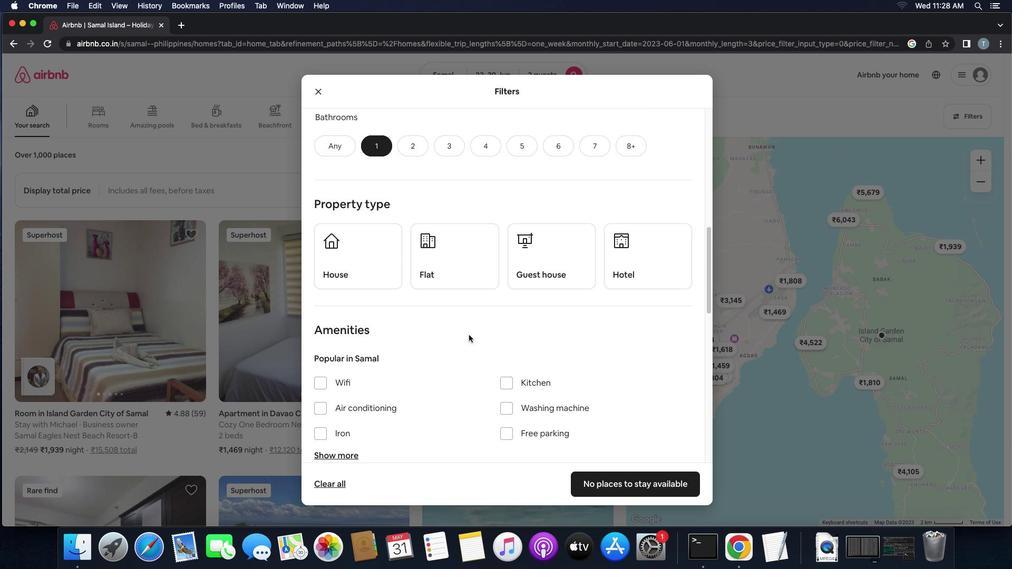 
Action: Mouse scrolled (468, 334) with delta (0, 0)
Screenshot: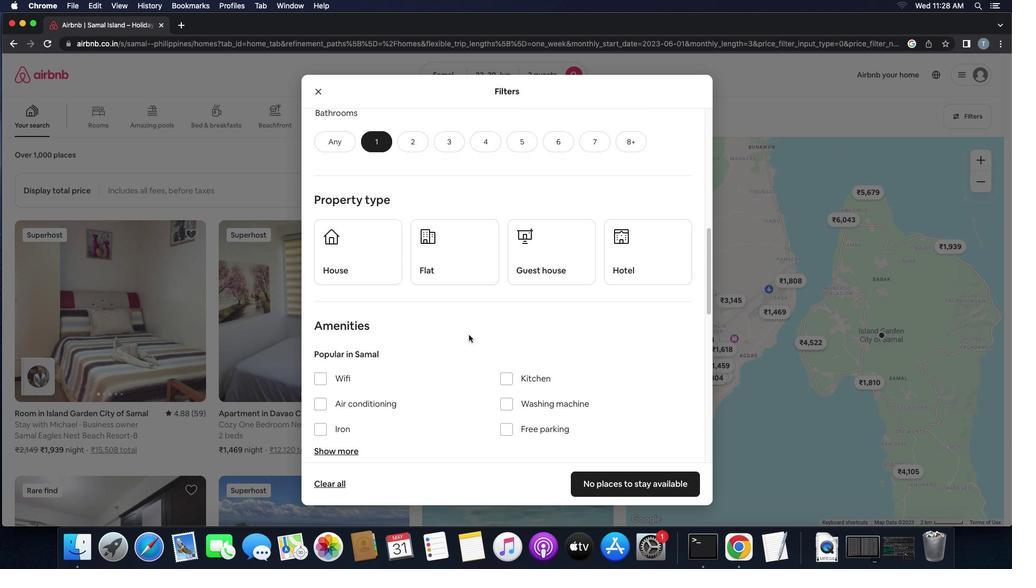 
Action: Mouse scrolled (468, 334) with delta (0, 0)
Screenshot: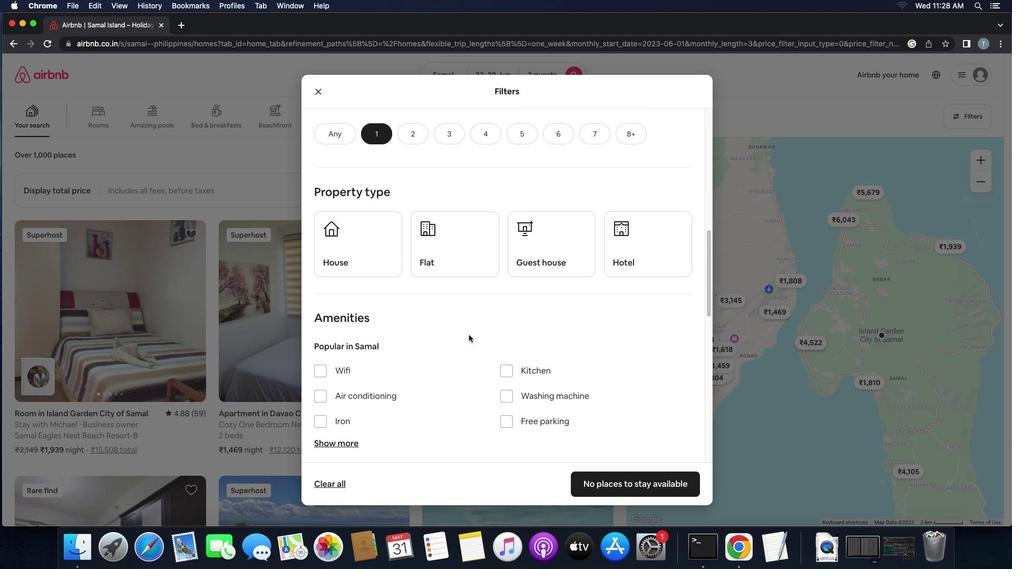 
Action: Mouse moved to (364, 247)
Screenshot: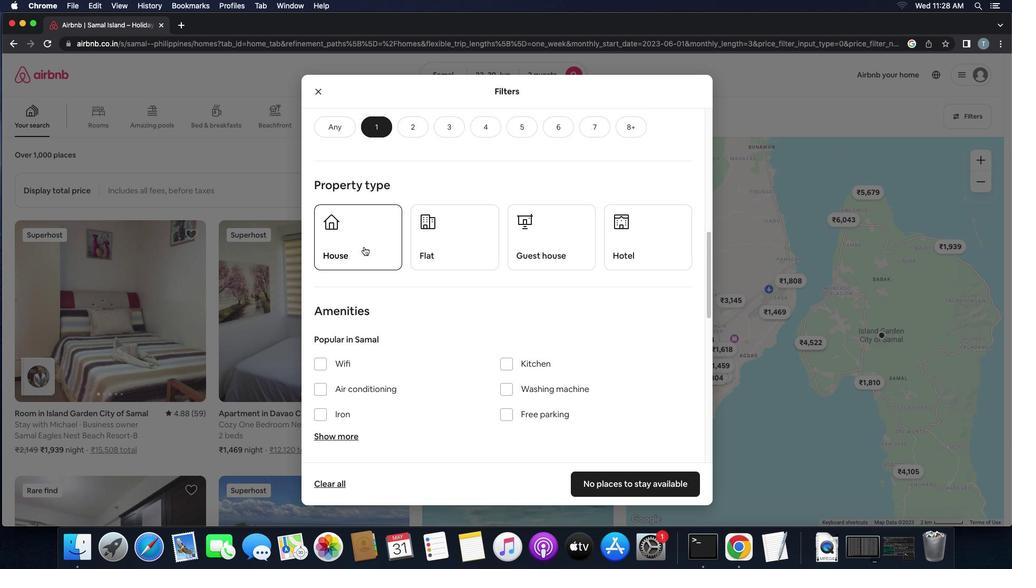 
Action: Mouse pressed left at (364, 247)
Screenshot: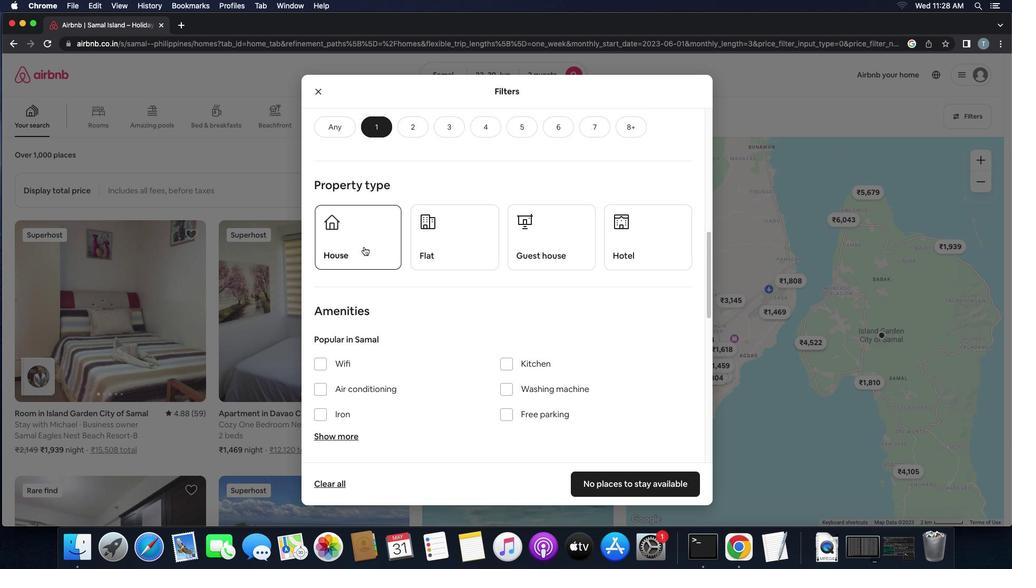 
Action: Mouse moved to (467, 251)
Screenshot: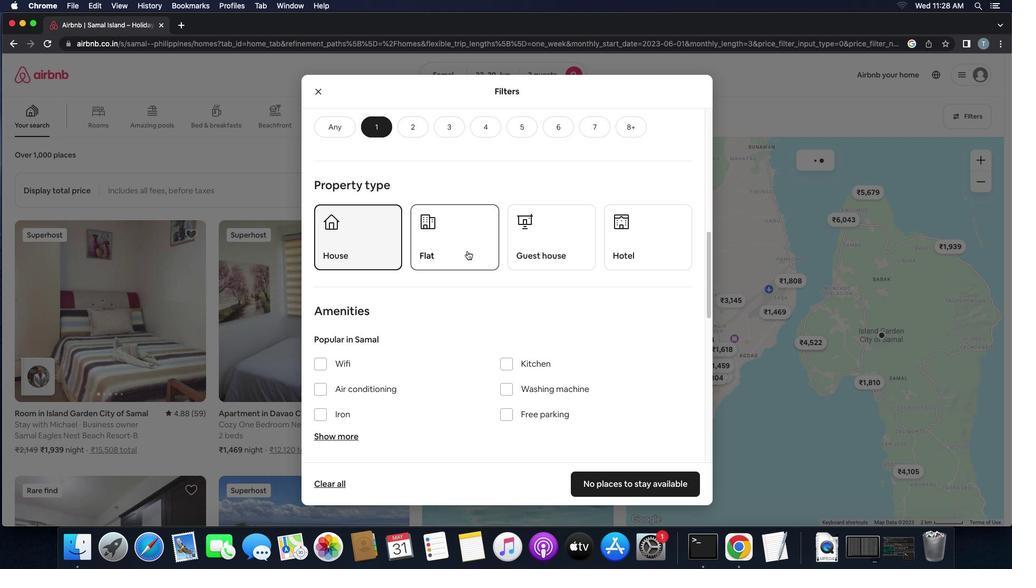 
Action: Mouse pressed left at (467, 251)
Screenshot: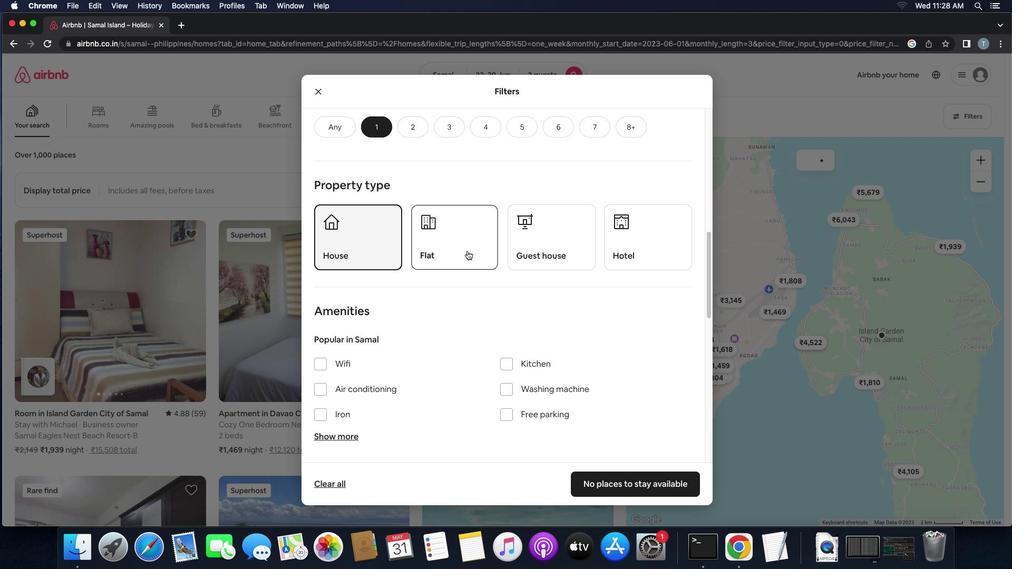 
Action: Mouse moved to (549, 241)
Screenshot: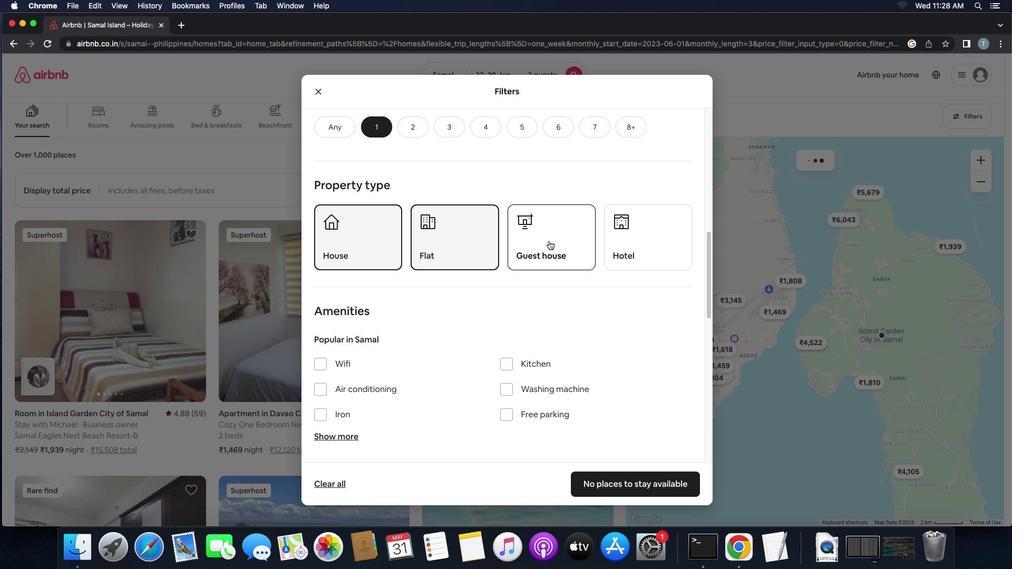 
Action: Mouse pressed left at (549, 241)
Screenshot: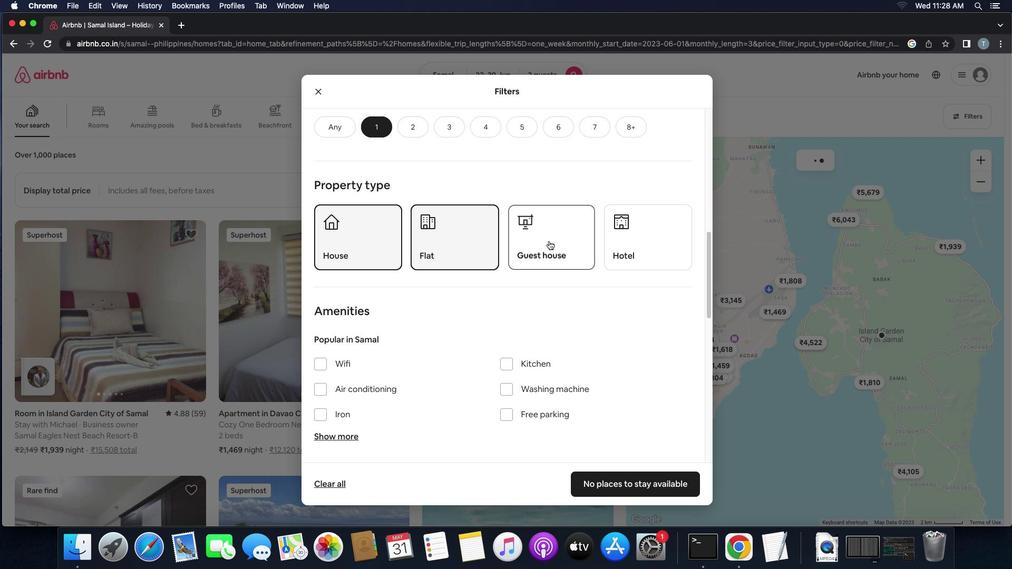 
Action: Mouse moved to (623, 234)
Screenshot: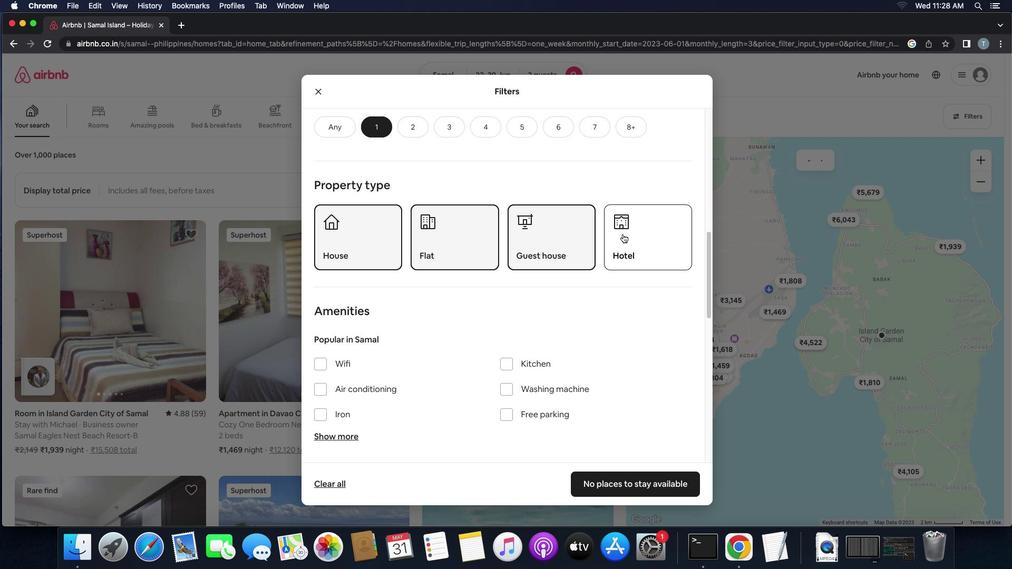 
Action: Mouse pressed left at (623, 234)
Screenshot: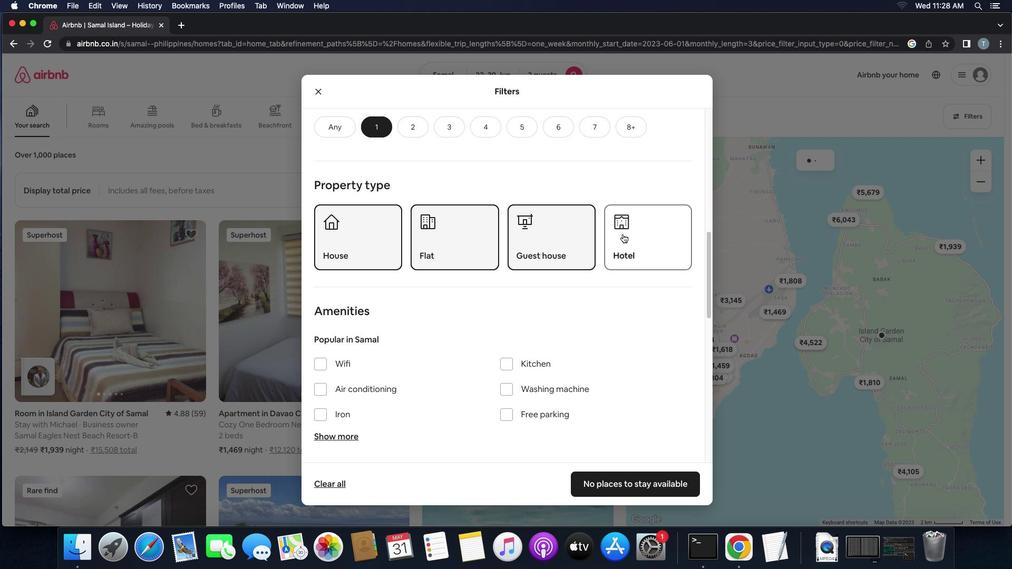 
Action: Mouse moved to (590, 326)
Screenshot: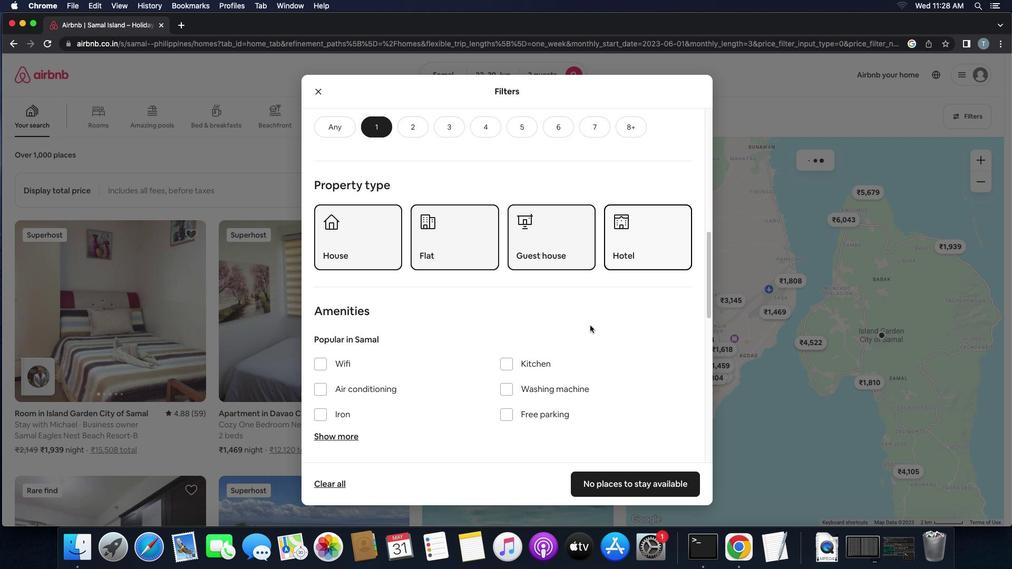 
Action: Mouse scrolled (590, 326) with delta (0, 0)
Screenshot: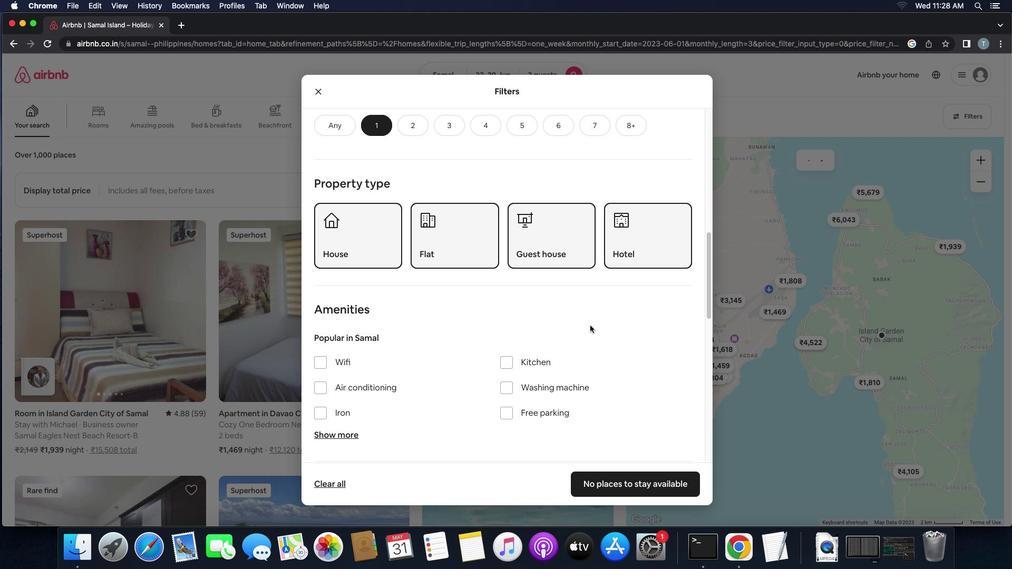 
Action: Mouse scrolled (590, 326) with delta (0, 0)
Screenshot: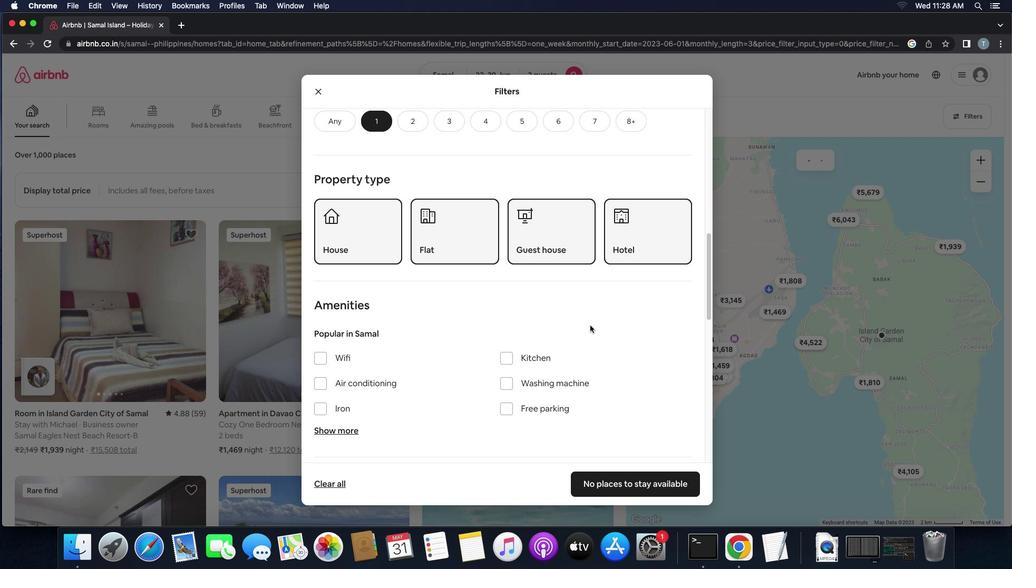 
Action: Mouse scrolled (590, 326) with delta (0, -1)
Screenshot: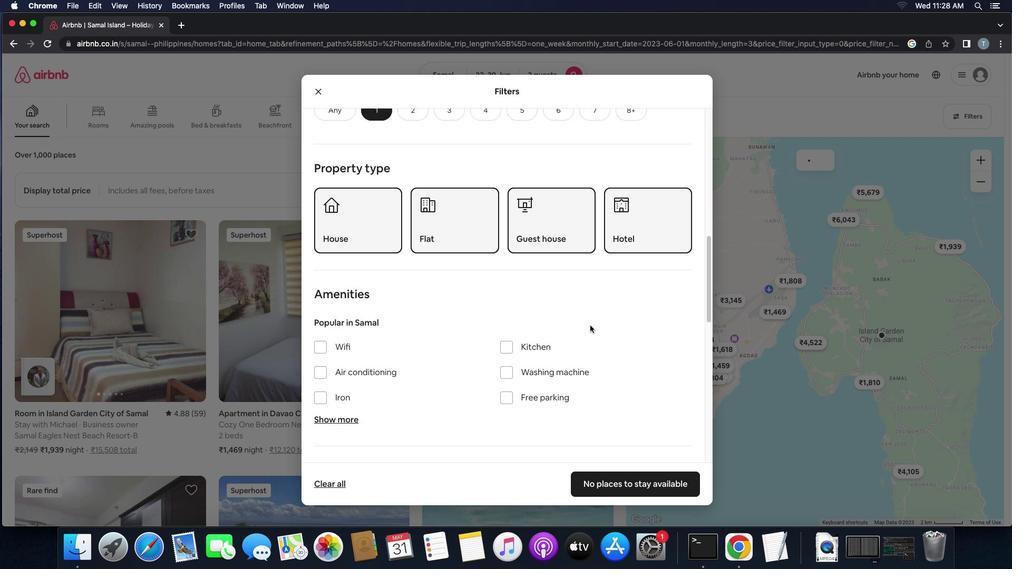 
Action: Mouse scrolled (590, 326) with delta (0, 0)
Screenshot: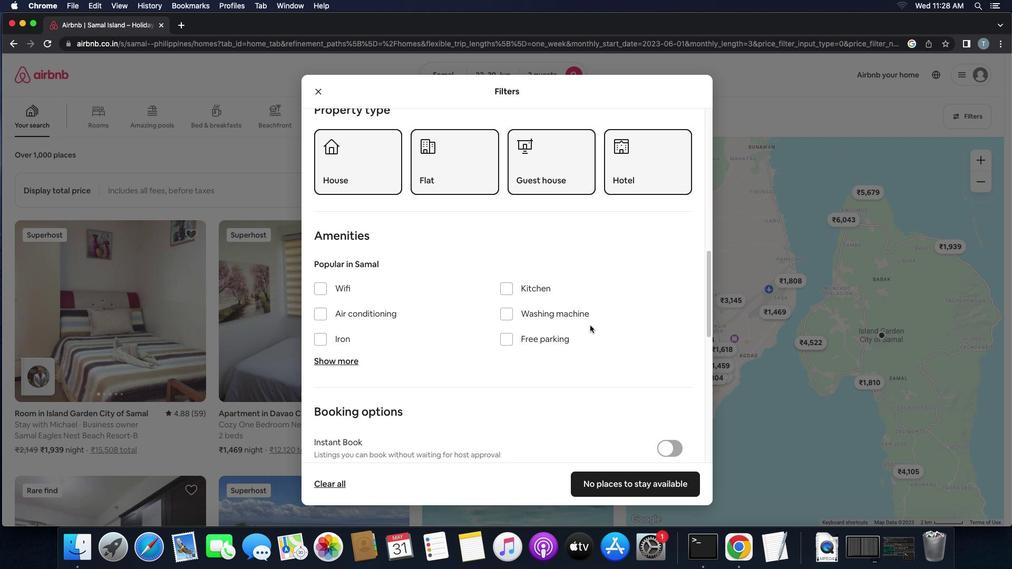 
Action: Mouse scrolled (590, 326) with delta (0, 0)
Screenshot: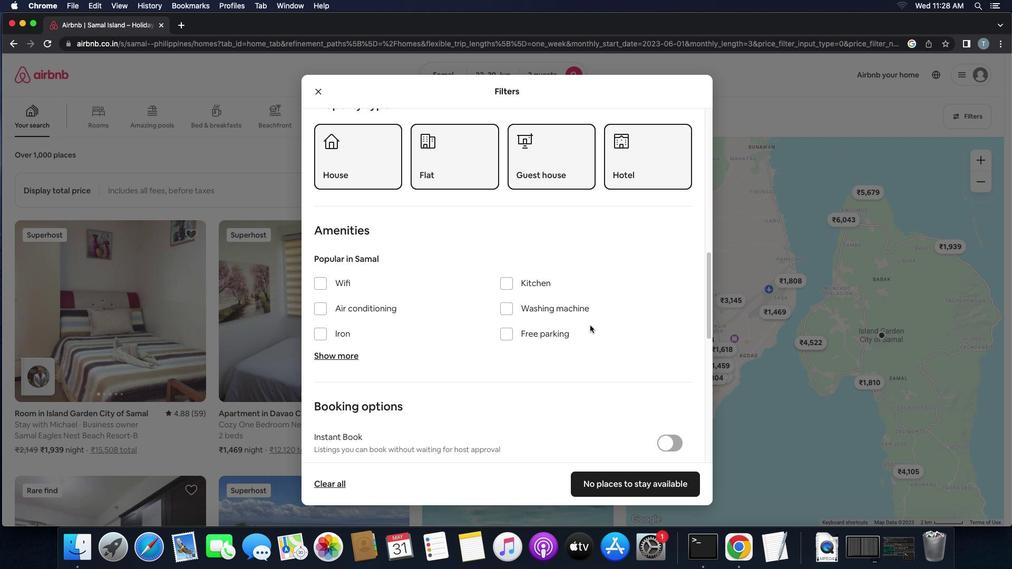 
Action: Mouse scrolled (590, 326) with delta (0, -1)
Screenshot: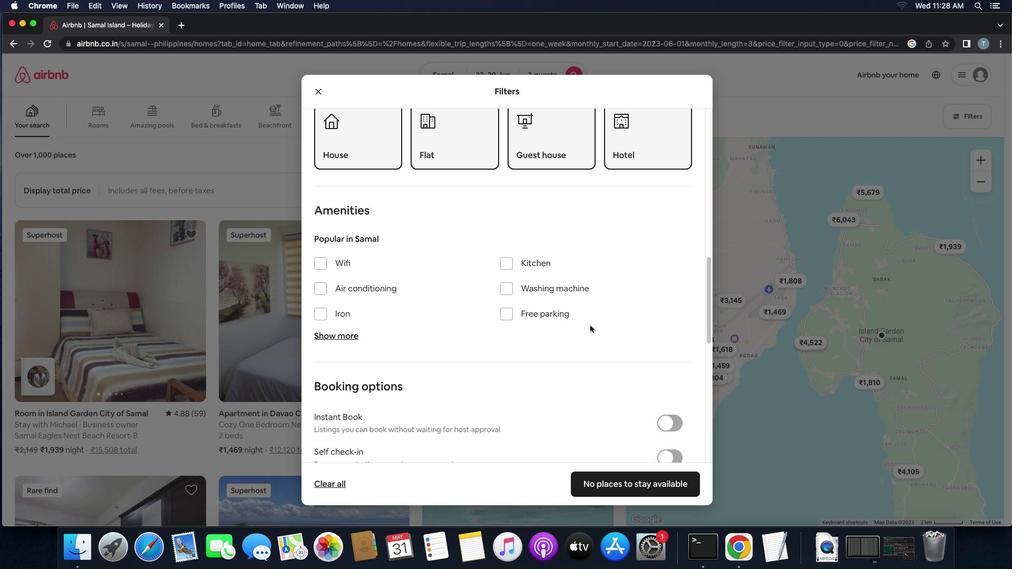 
Action: Mouse scrolled (590, 326) with delta (0, 0)
Screenshot: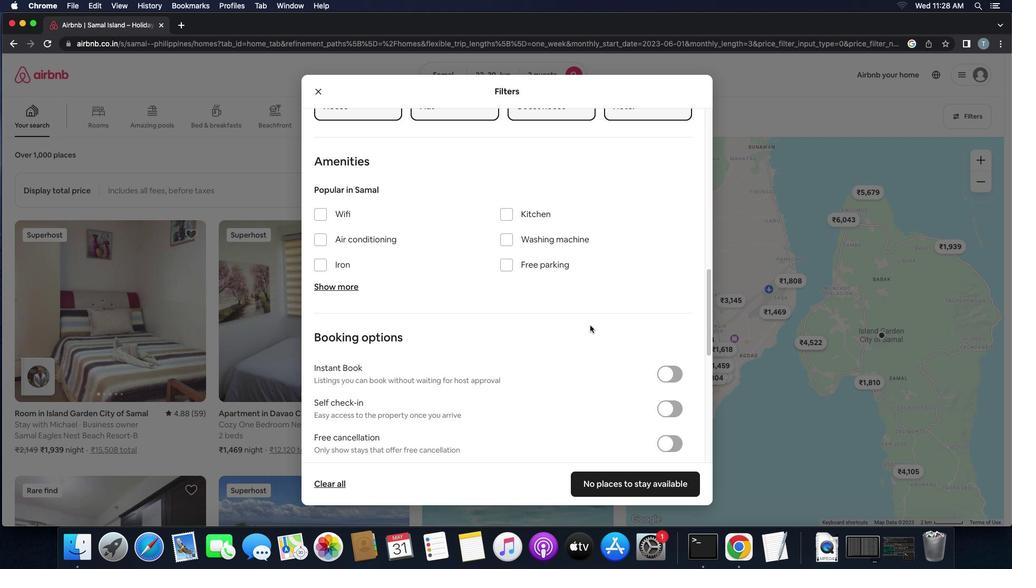 
Action: Mouse scrolled (590, 326) with delta (0, 0)
Screenshot: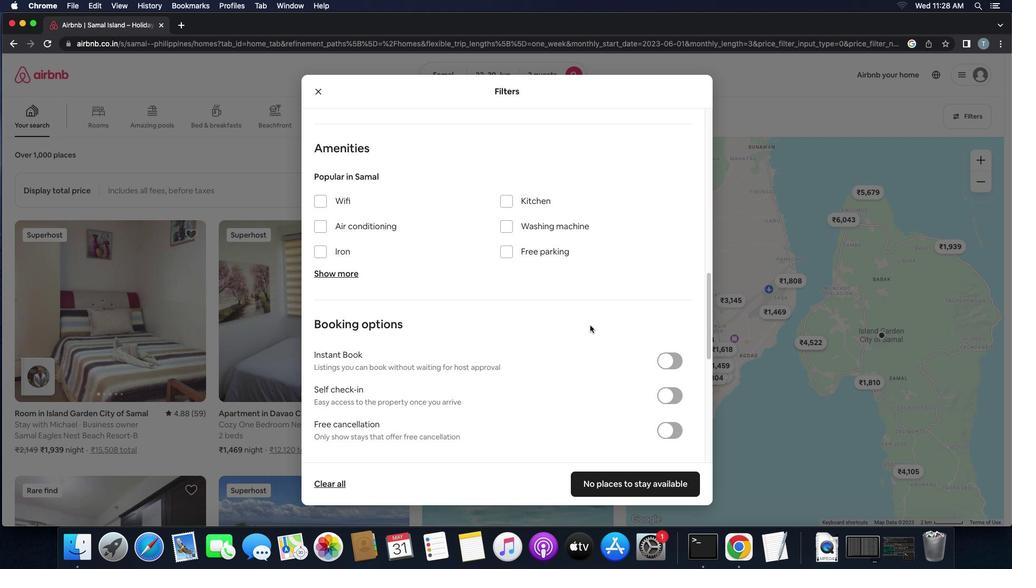 
Action: Mouse scrolled (590, 326) with delta (0, -1)
Screenshot: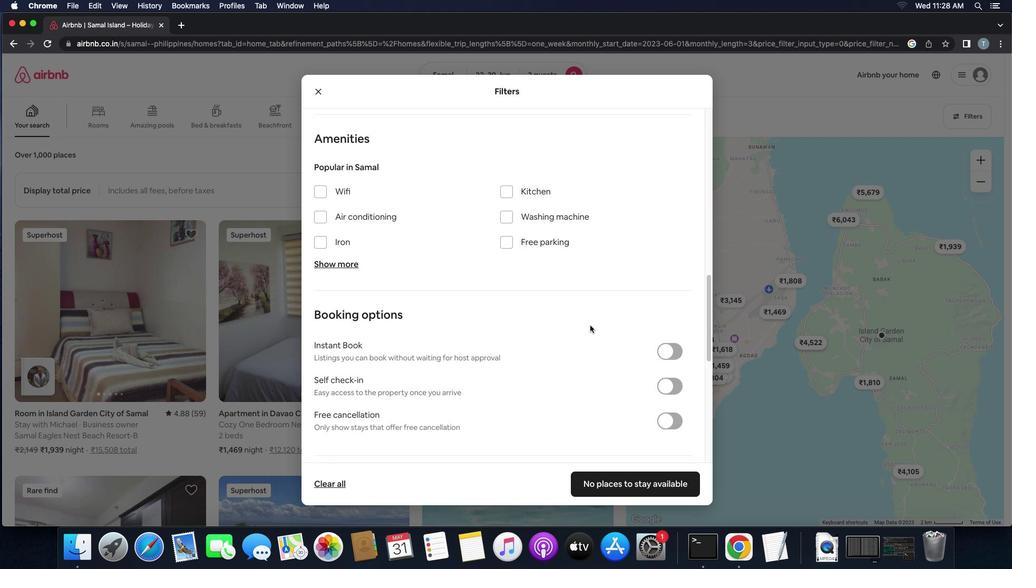
Action: Mouse scrolled (590, 326) with delta (0, -1)
Screenshot: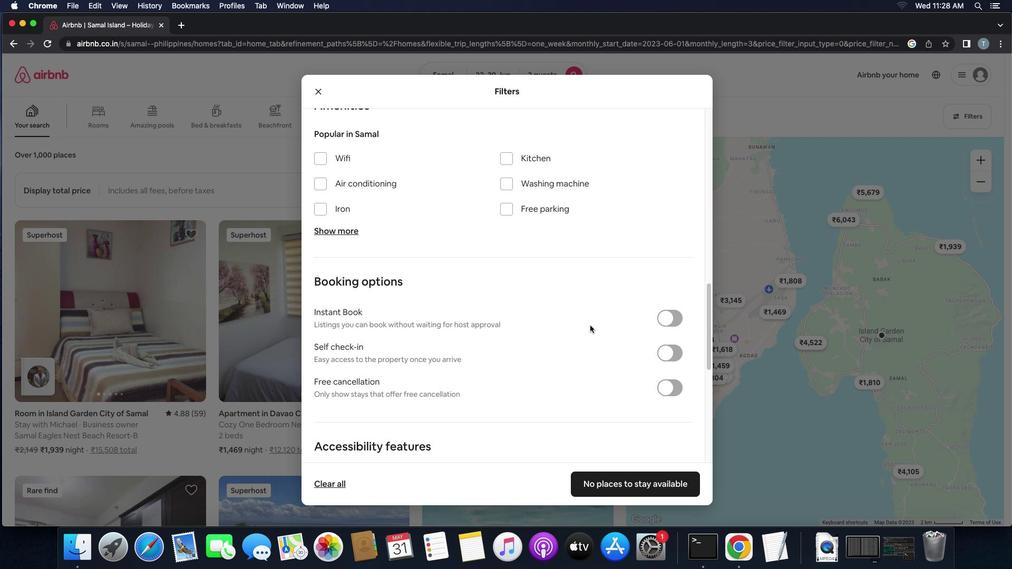
Action: Mouse moved to (673, 263)
Screenshot: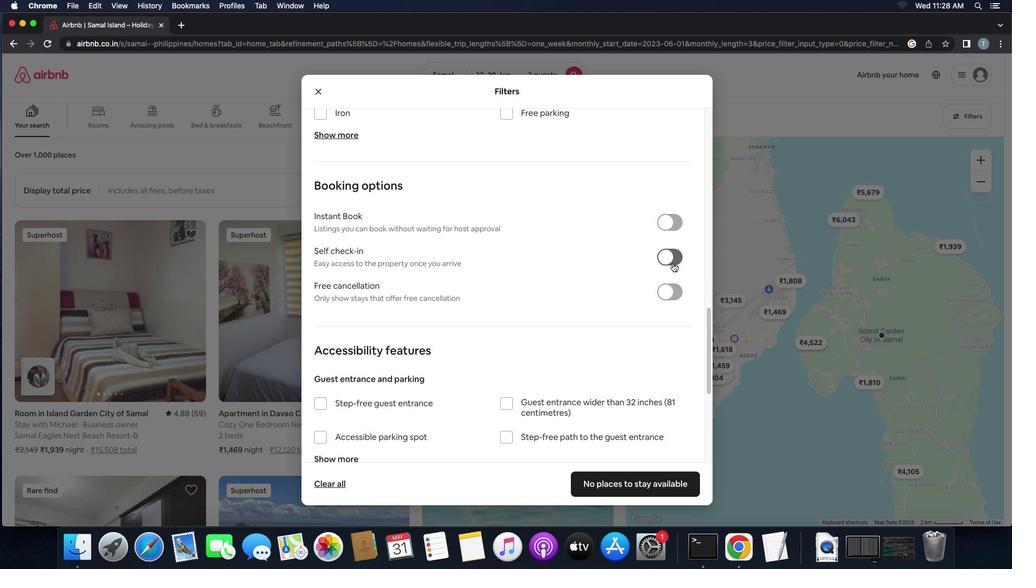 
Action: Mouse pressed left at (673, 263)
Screenshot: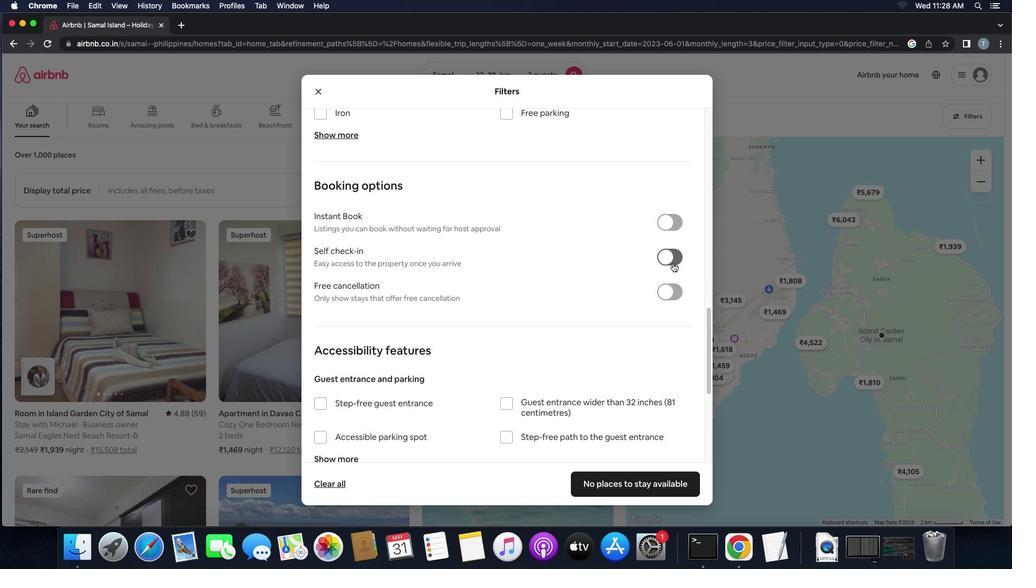
Action: Mouse moved to (577, 285)
Screenshot: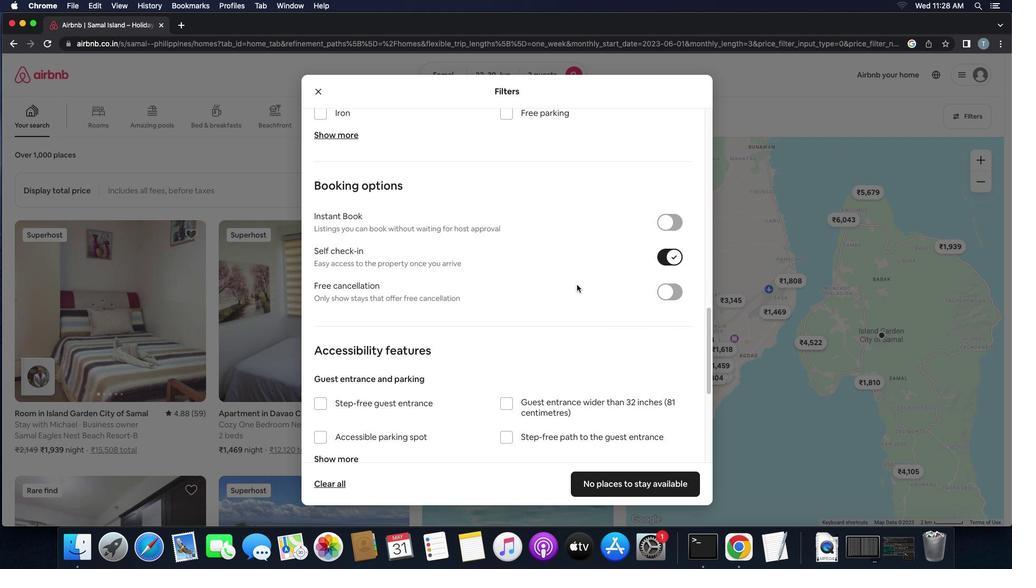 
Action: Mouse scrolled (577, 285) with delta (0, 0)
Screenshot: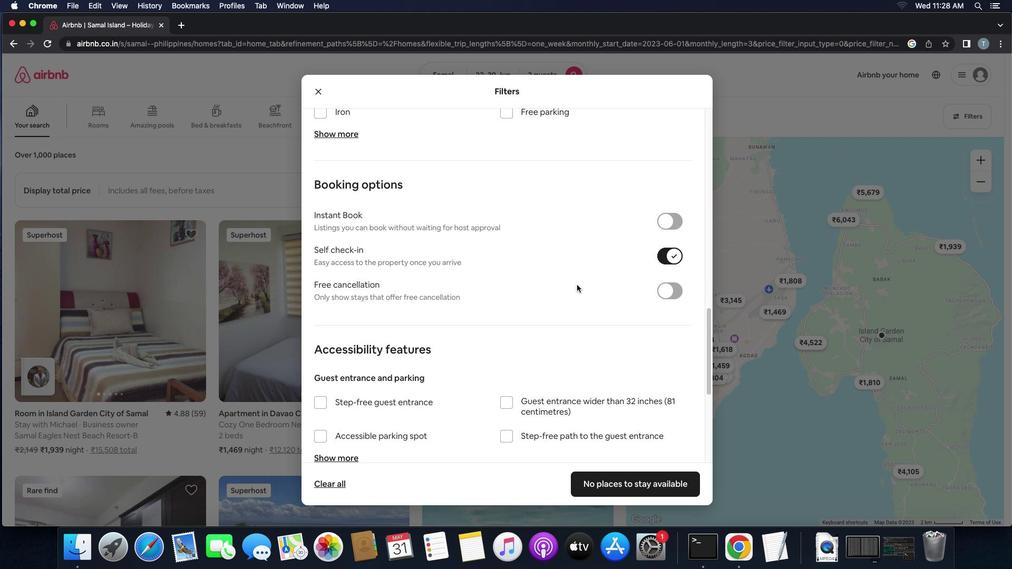
Action: Mouse scrolled (577, 285) with delta (0, 0)
Screenshot: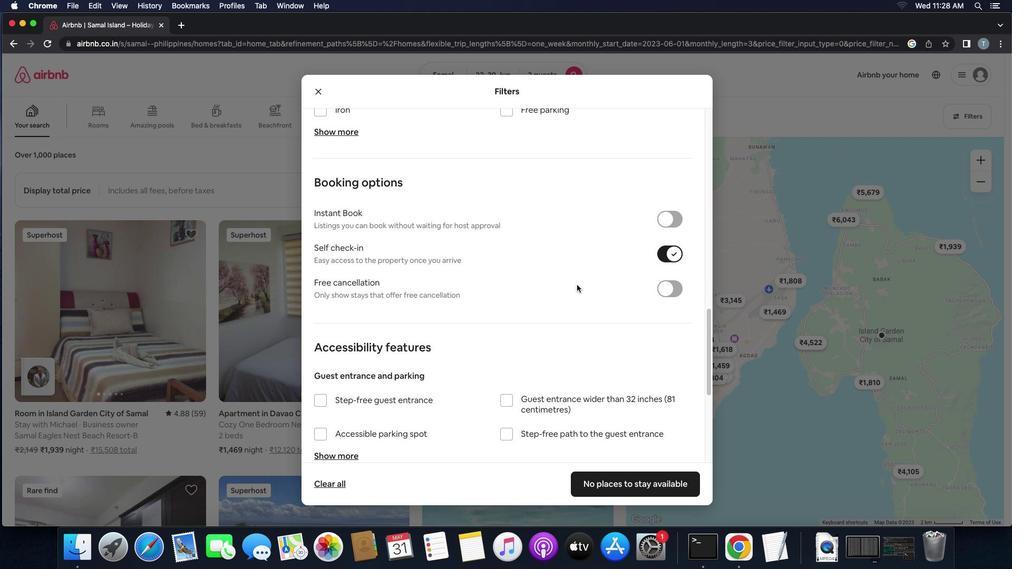 
Action: Mouse scrolled (577, 285) with delta (0, 0)
Screenshot: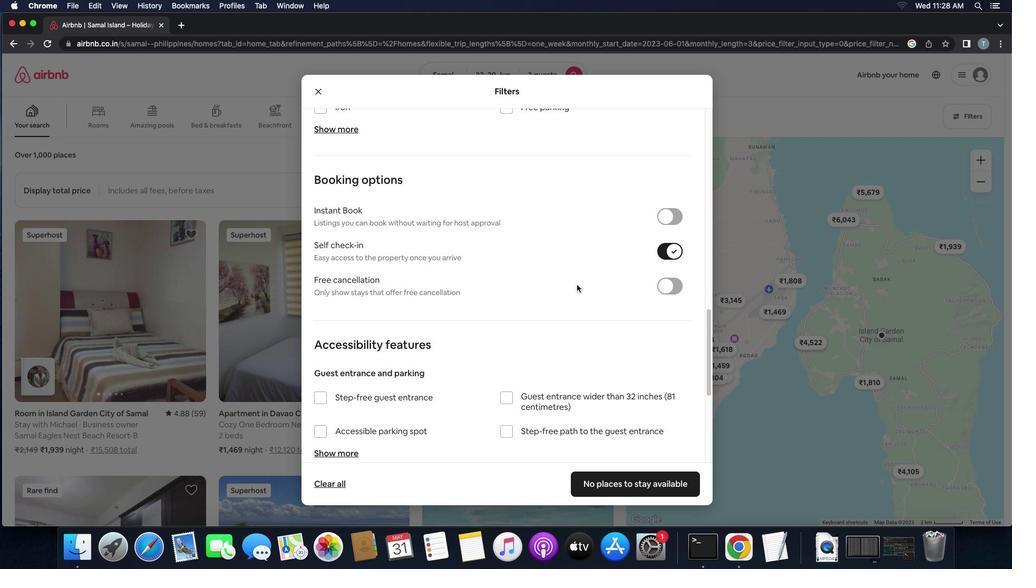 
Action: Mouse scrolled (577, 285) with delta (0, 0)
Screenshot: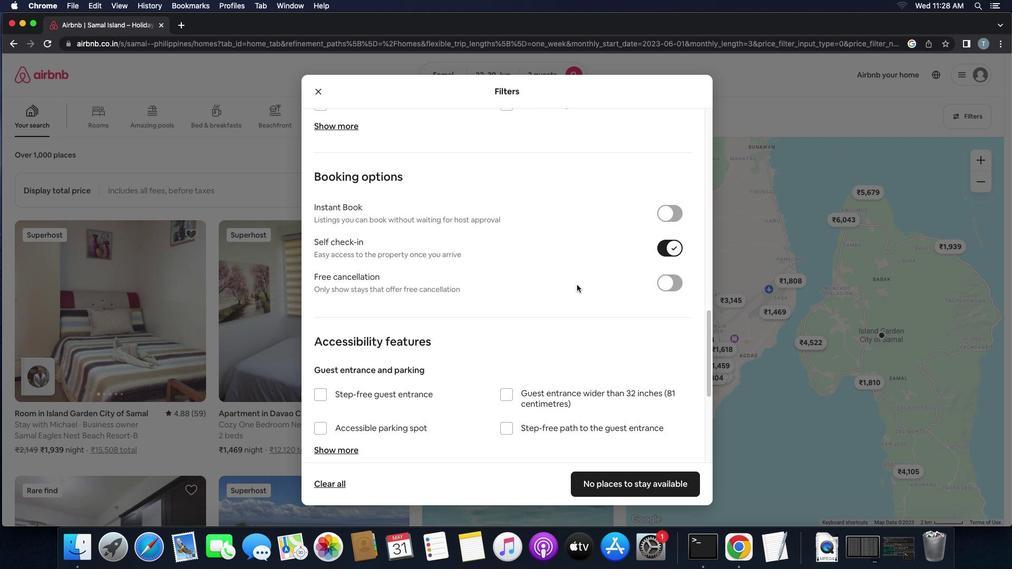 
Action: Mouse scrolled (577, 285) with delta (0, 0)
Screenshot: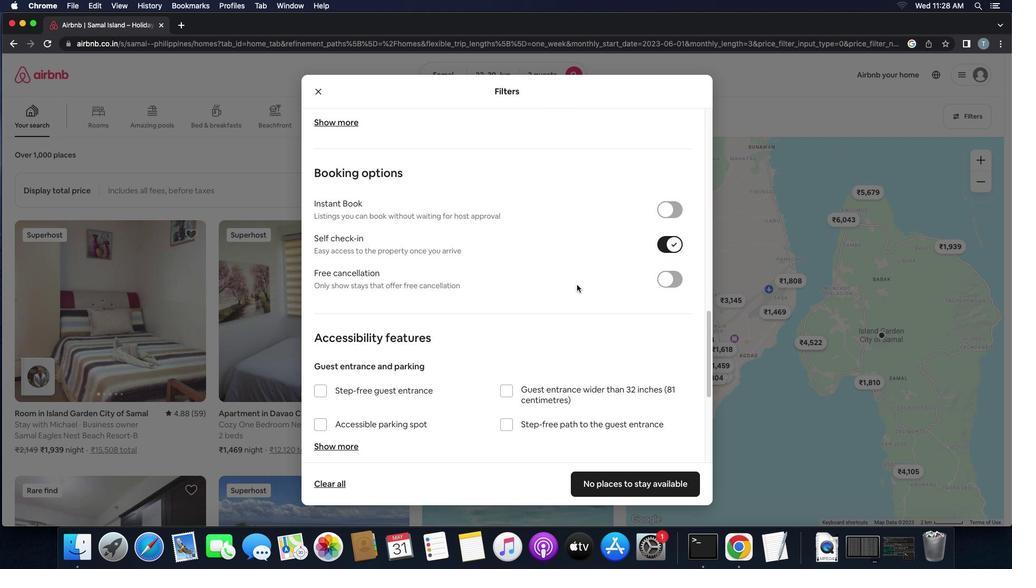 
Action: Mouse scrolled (577, 285) with delta (0, 0)
Screenshot: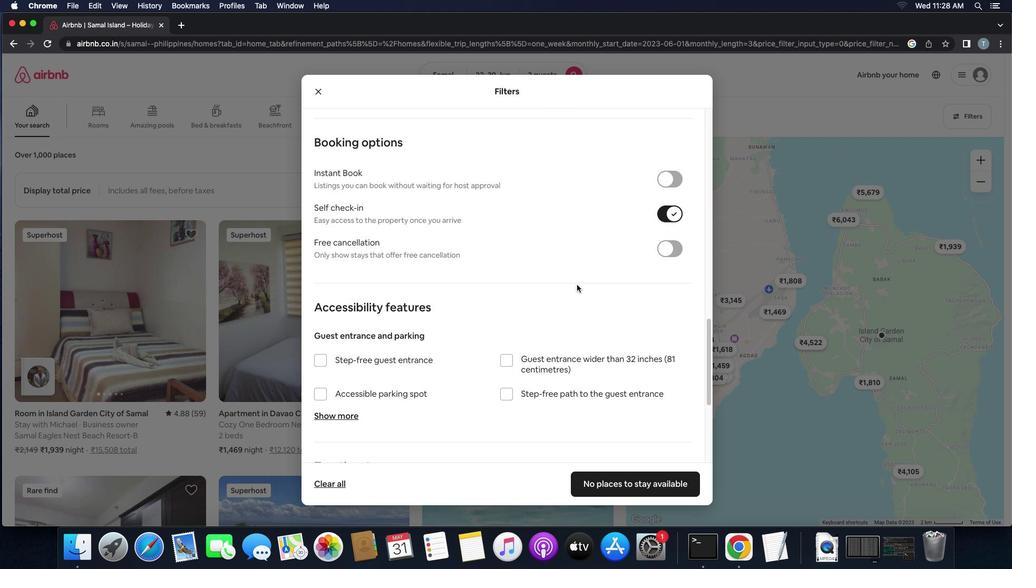 
Action: Mouse scrolled (577, 285) with delta (0, 0)
Screenshot: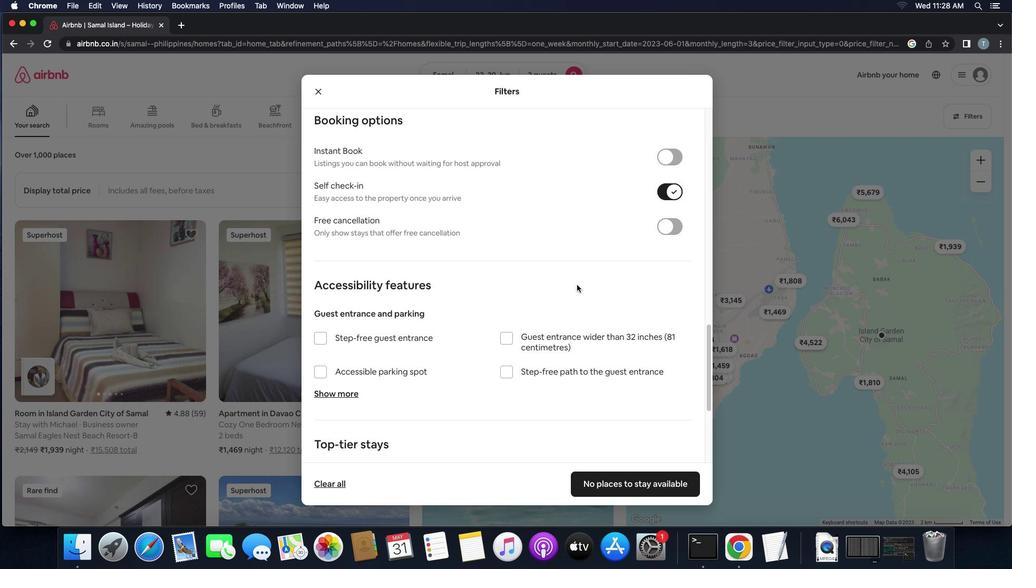 
Action: Mouse scrolled (577, 285) with delta (0, 0)
Screenshot: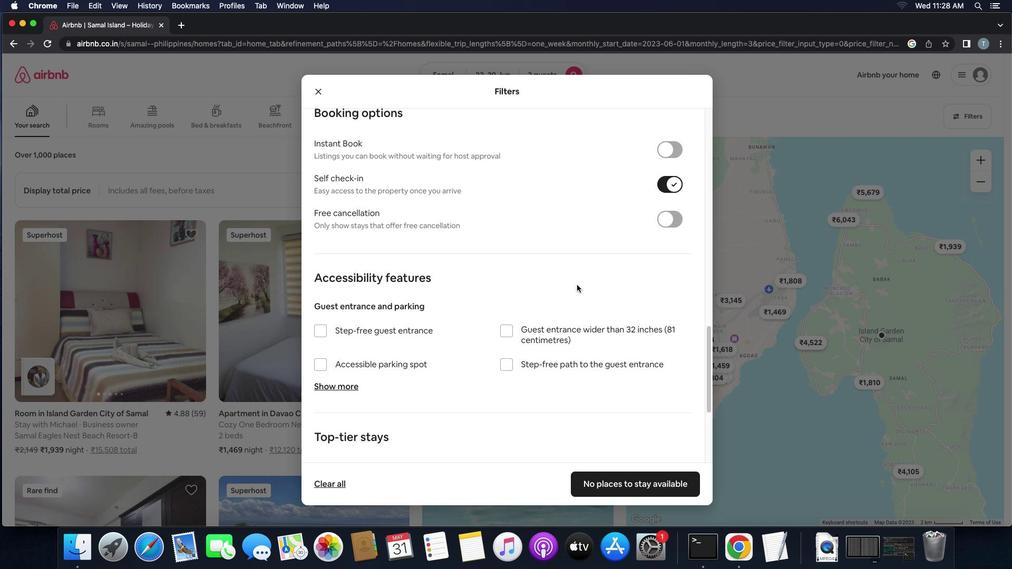 
Action: Mouse scrolled (577, 285) with delta (0, 0)
Screenshot: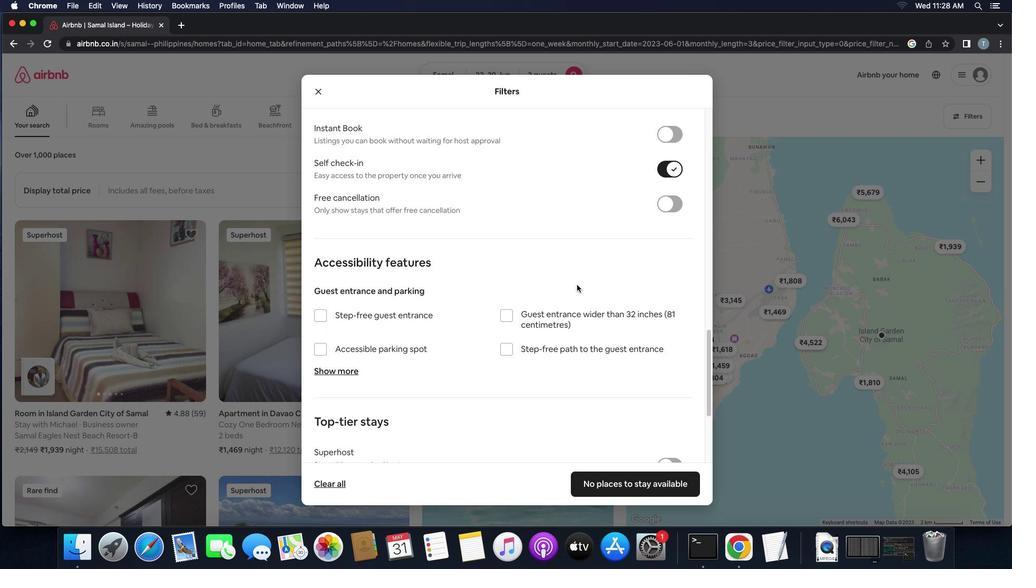 
Action: Mouse scrolled (577, 285) with delta (0, 0)
Screenshot: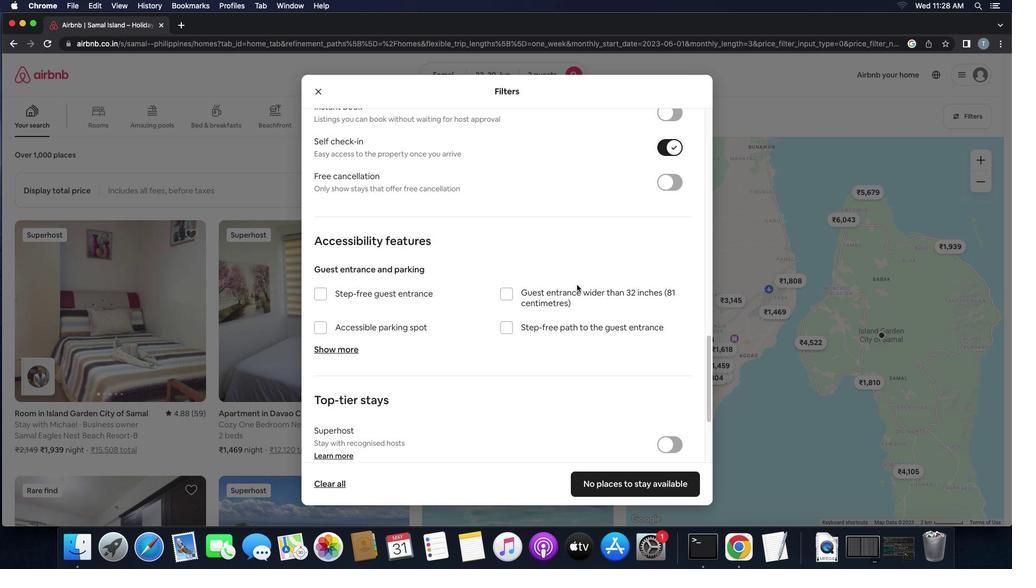 
Action: Mouse scrolled (577, 285) with delta (0, 0)
Screenshot: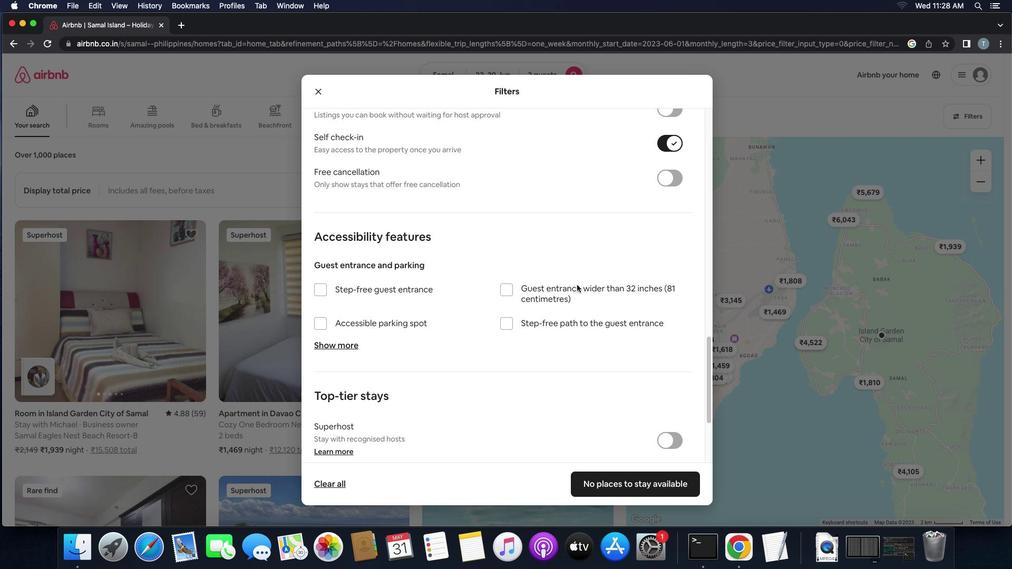 
Action: Mouse scrolled (577, 285) with delta (0, 0)
Screenshot: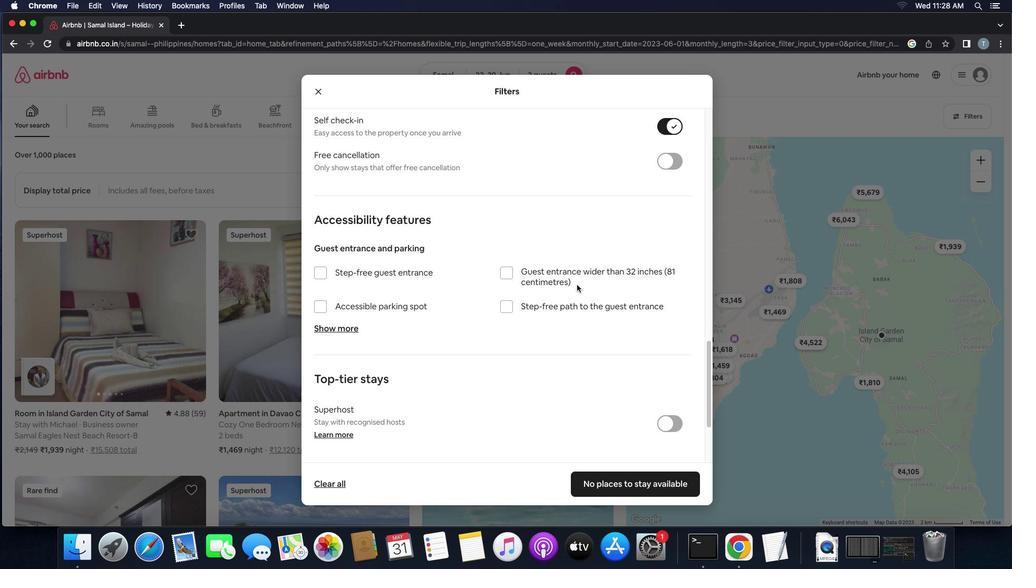 
Action: Mouse scrolled (577, 285) with delta (0, 0)
Screenshot: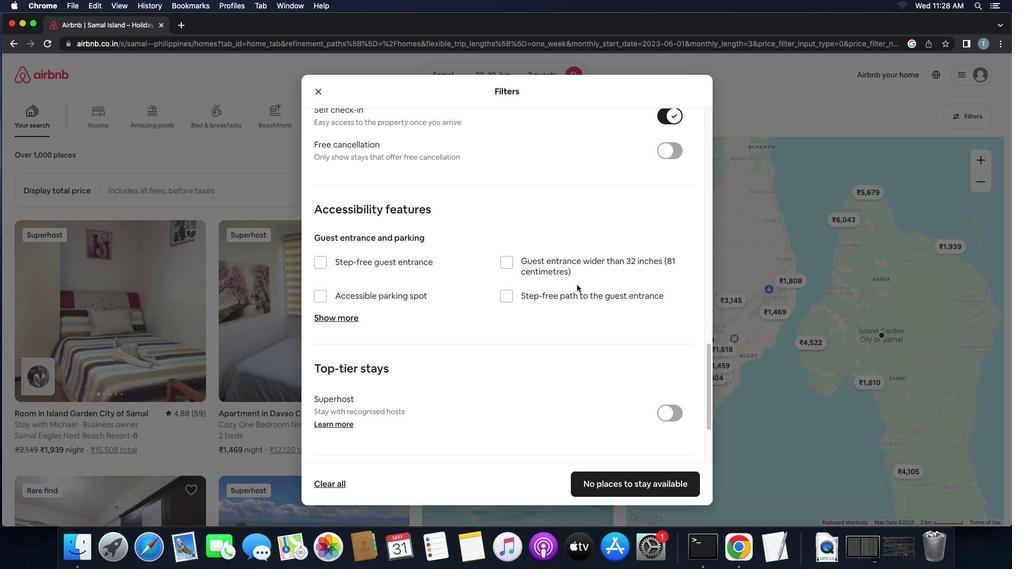 
Action: Mouse scrolled (577, 285) with delta (0, 0)
Screenshot: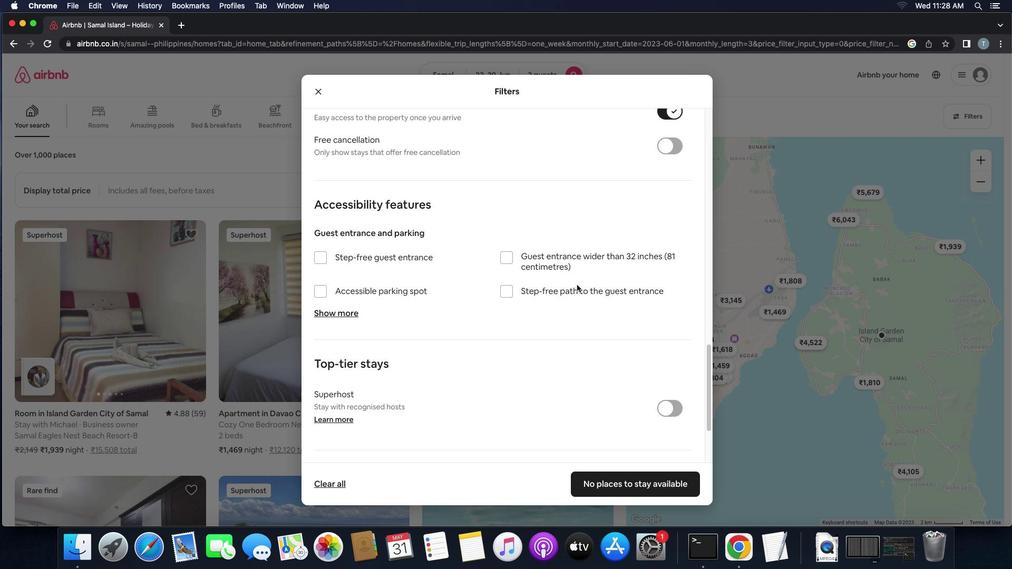 
Action: Mouse scrolled (577, 285) with delta (0, -1)
Screenshot: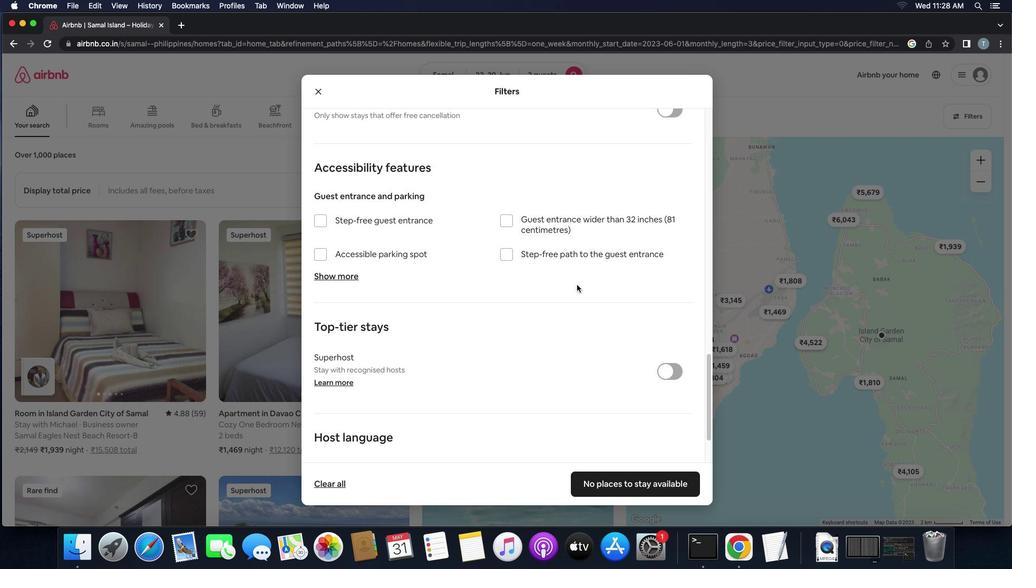 
Action: Mouse scrolled (577, 285) with delta (0, 0)
Screenshot: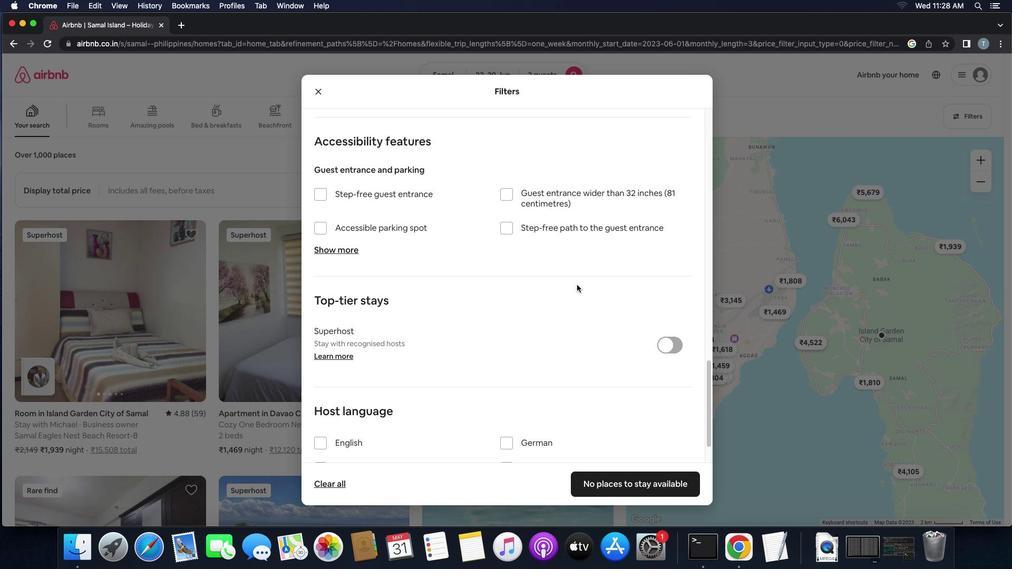 
Action: Mouse scrolled (577, 285) with delta (0, 0)
Screenshot: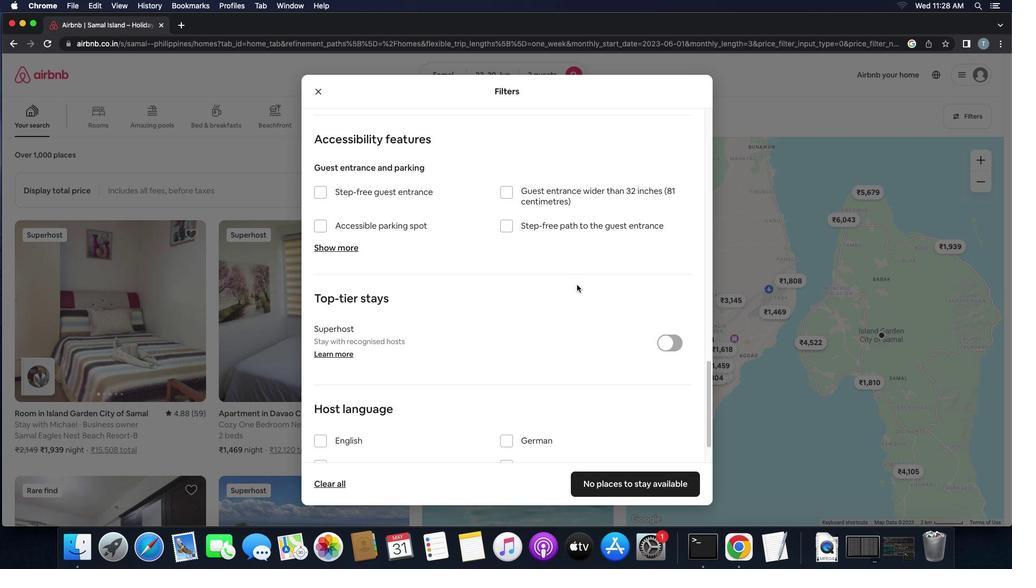 
Action: Mouse scrolled (577, 285) with delta (0, 0)
Screenshot: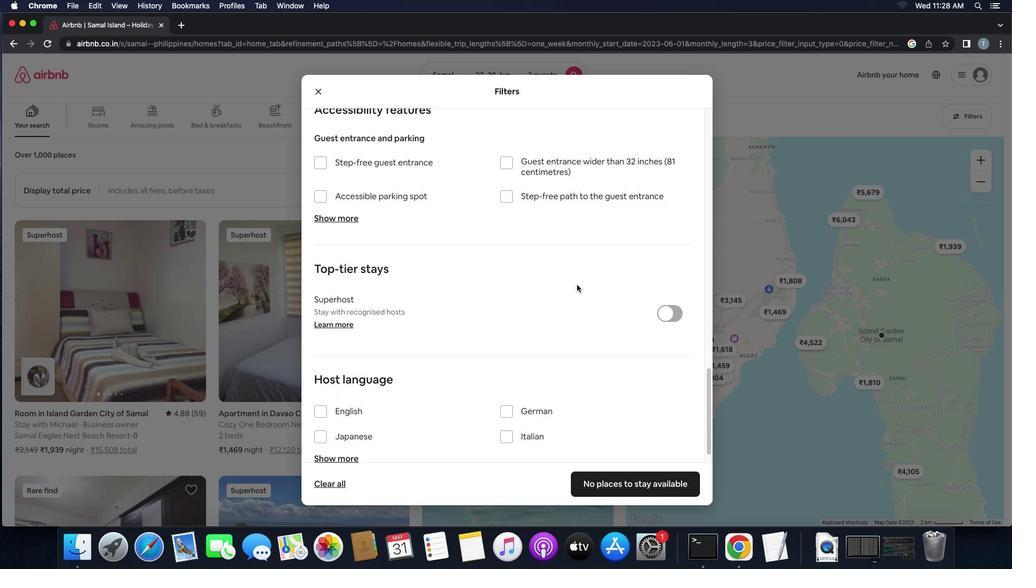 
Action: Mouse moved to (577, 285)
Screenshot: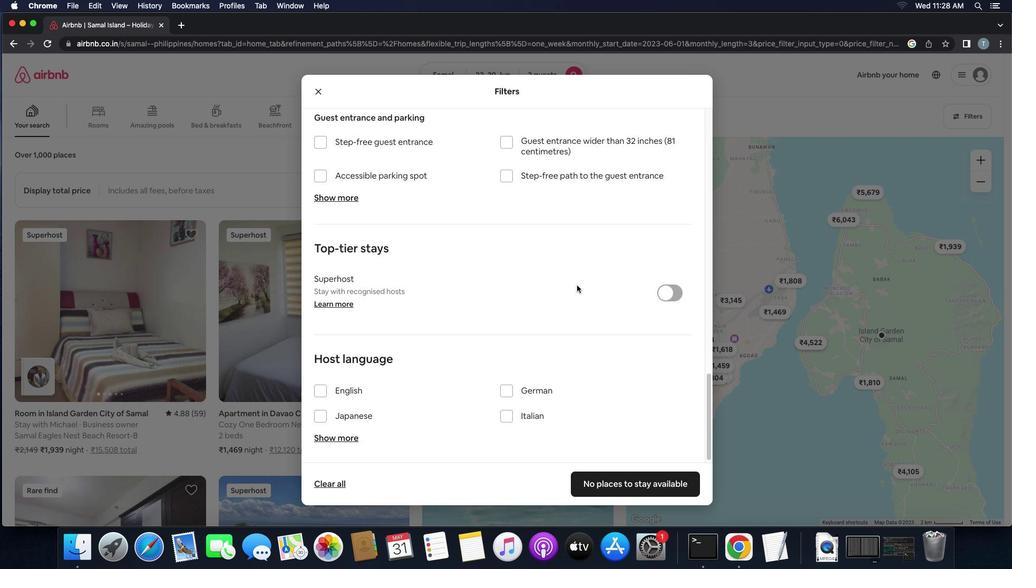 
Action: Mouse scrolled (577, 285) with delta (0, 0)
Screenshot: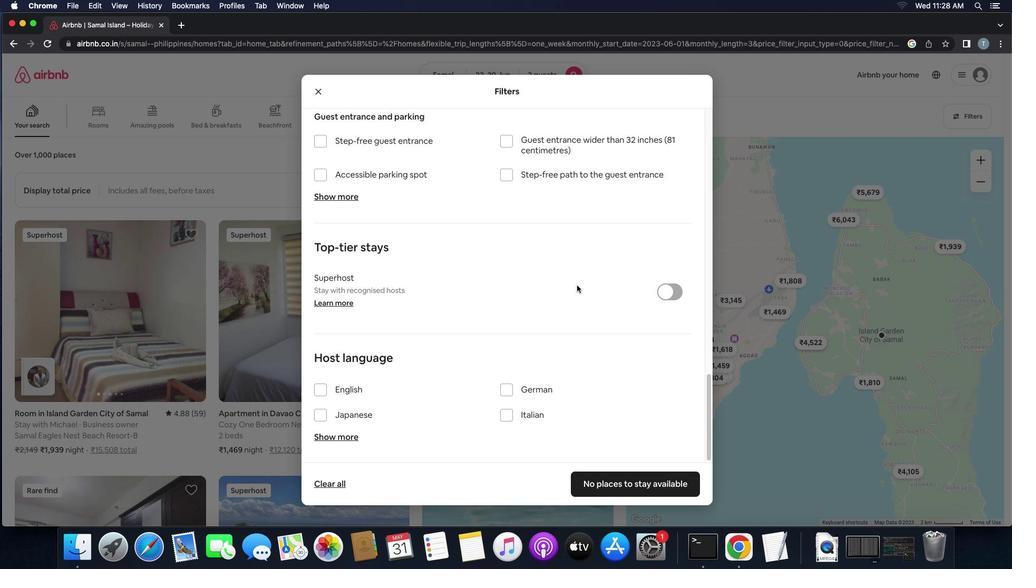 
Action: Mouse scrolled (577, 285) with delta (0, 0)
Screenshot: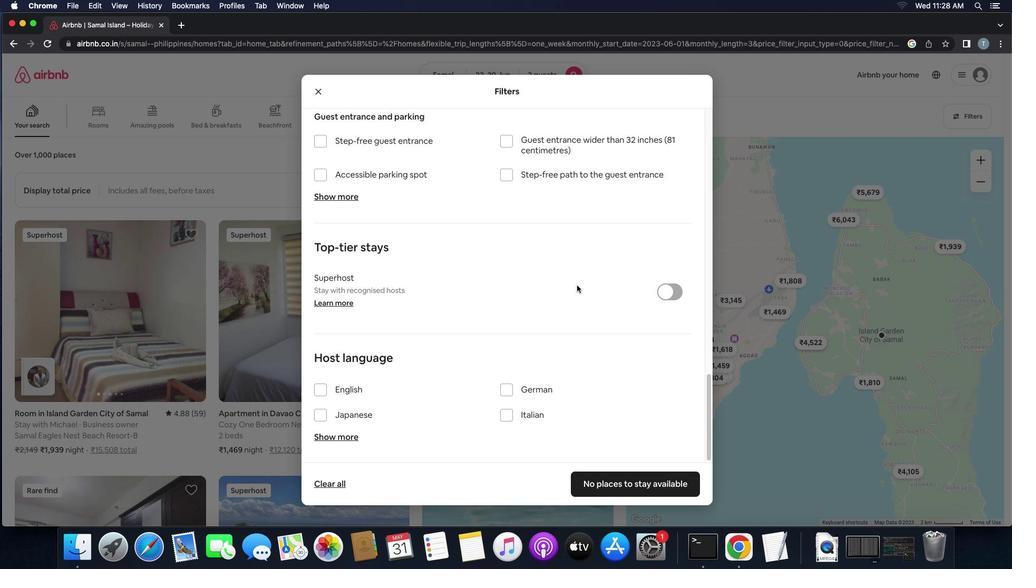 
Action: Mouse scrolled (577, 285) with delta (0, -1)
Screenshot: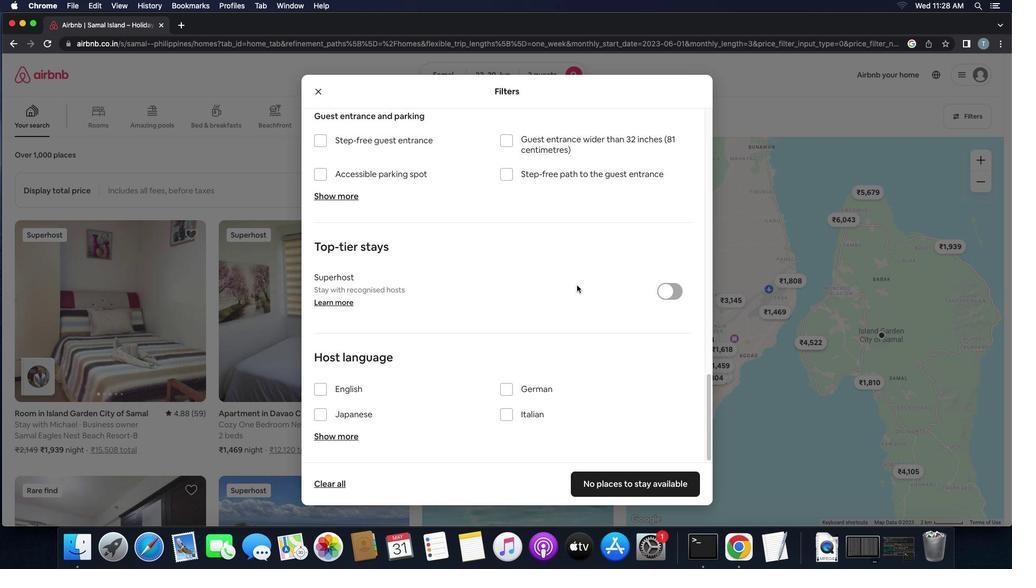 
Action: Mouse moved to (324, 384)
Screenshot: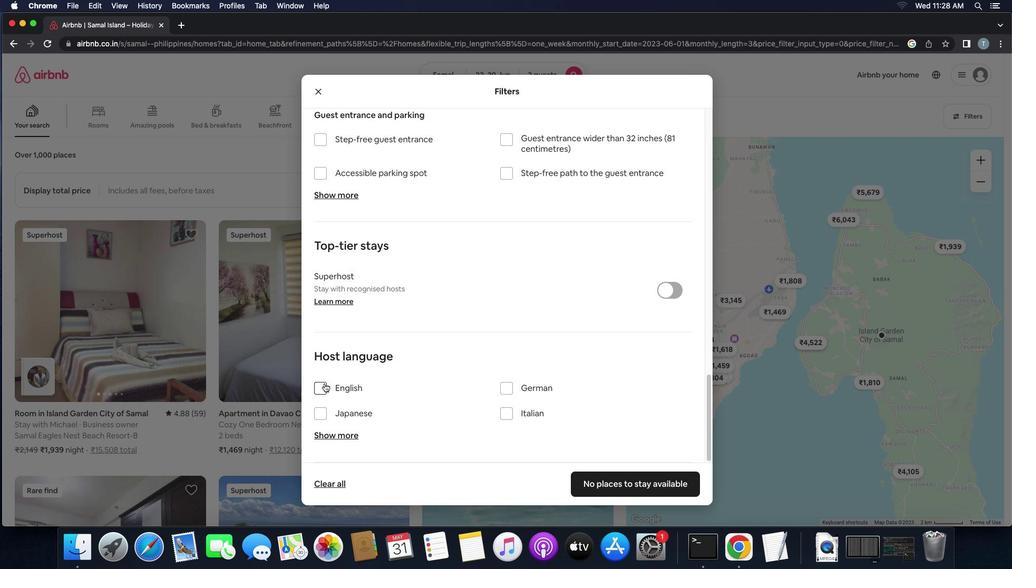 
Action: Mouse pressed left at (324, 384)
Screenshot: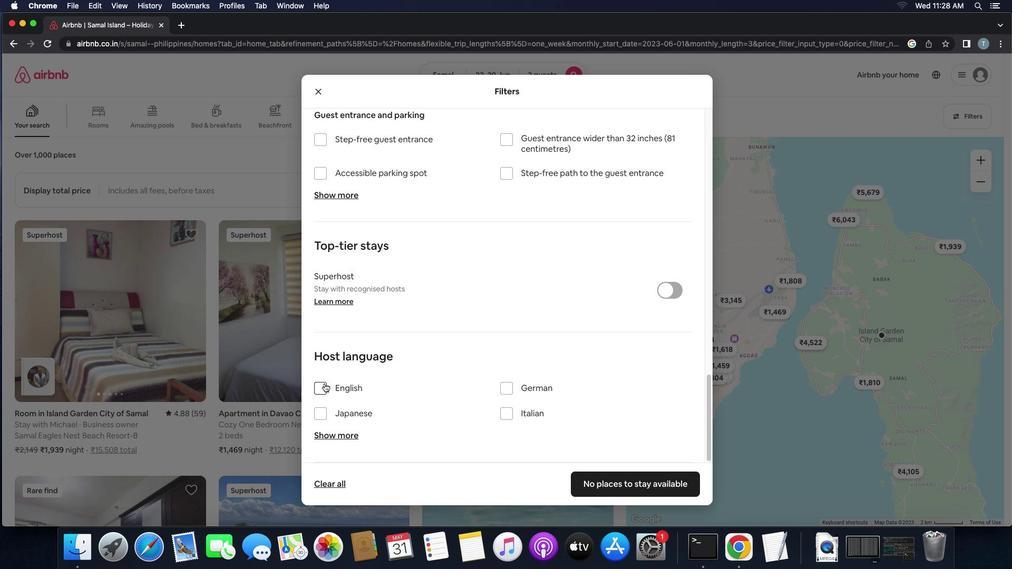 
Action: Mouse moved to (612, 483)
Screenshot: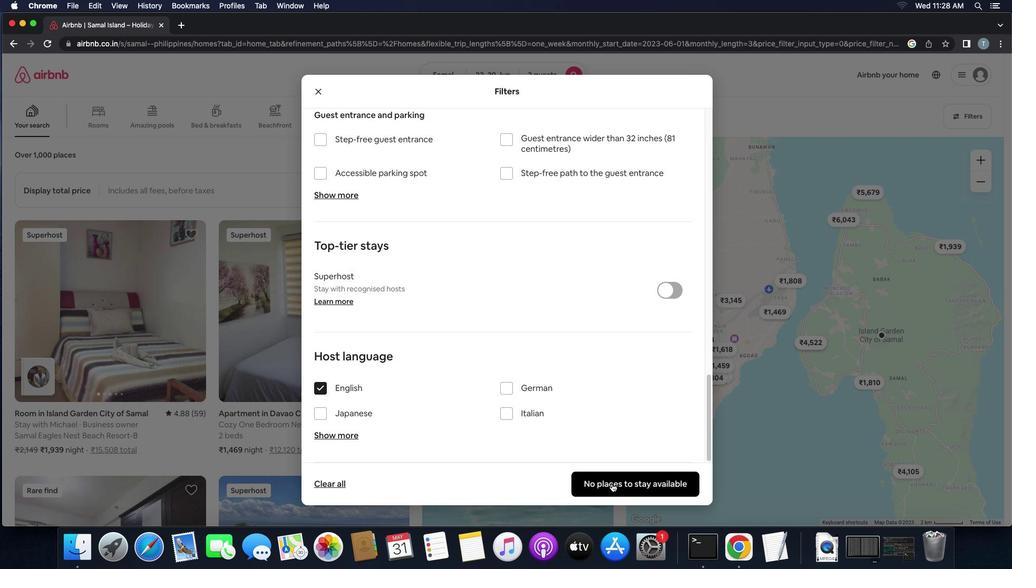 
Action: Mouse pressed left at (612, 483)
Screenshot: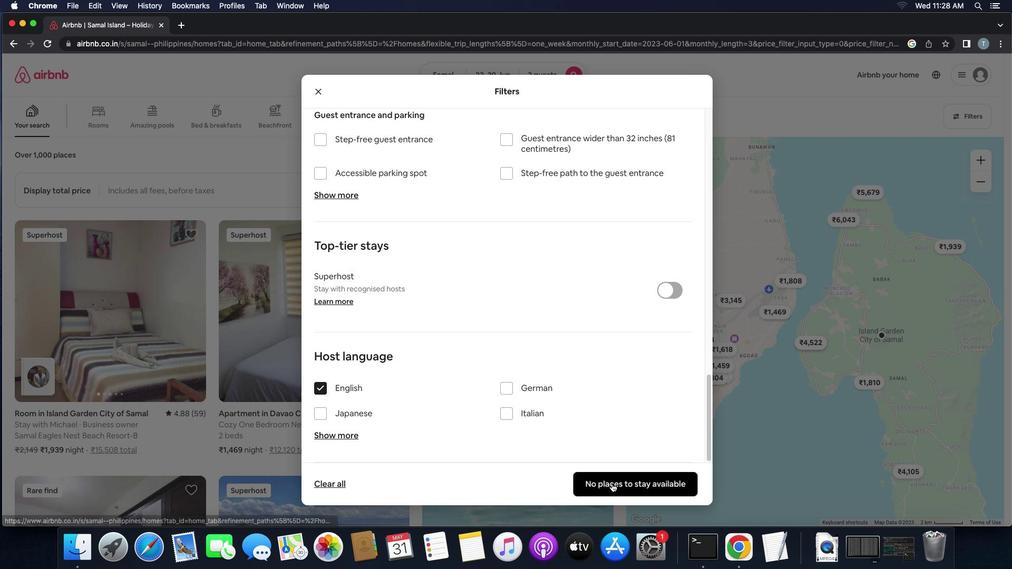 
Action: Mouse moved to (611, 483)
Screenshot: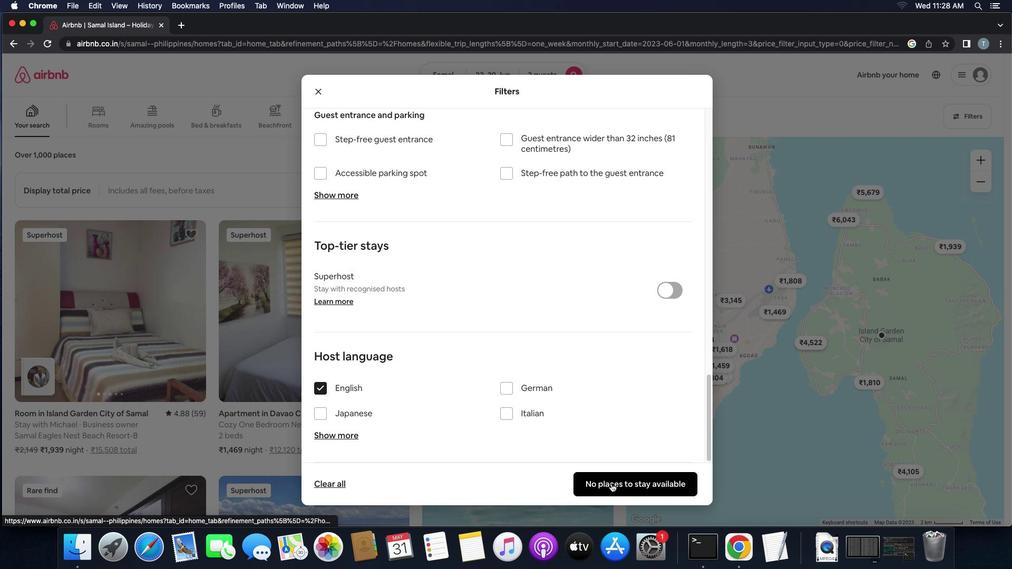 
